 Task: Find connections with filter location Puerto Santander with filter topic #Saaswith filter profile language French with filter current company Tata Communications Transformation Services (TCTS) with filter school Hindu College, University of Delhi with filter industry Food and Beverage Services with filter service category CateringChange with filter keywords title Physical Therapist
Action: Mouse moved to (269, 196)
Screenshot: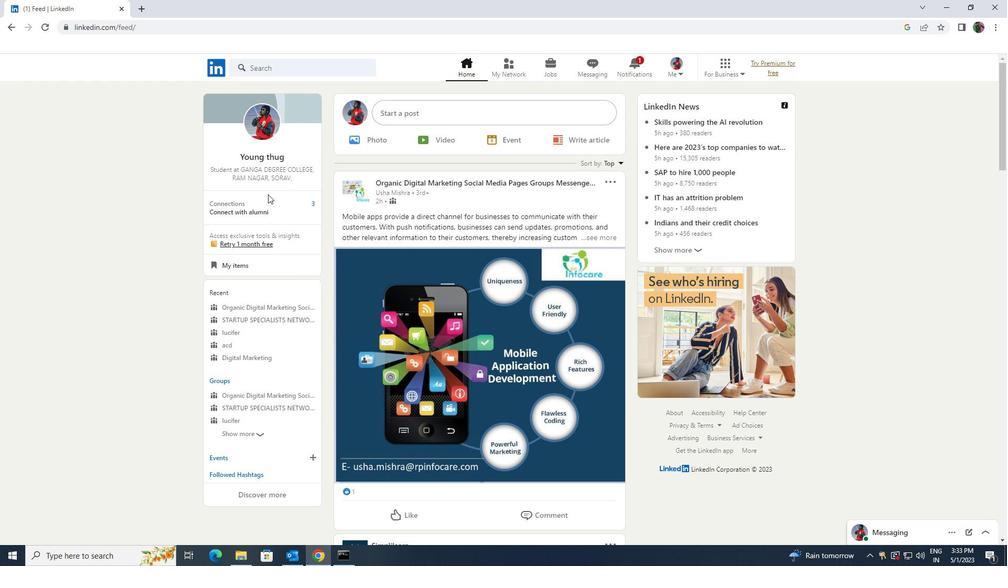 
Action: Mouse pressed left at (269, 196)
Screenshot: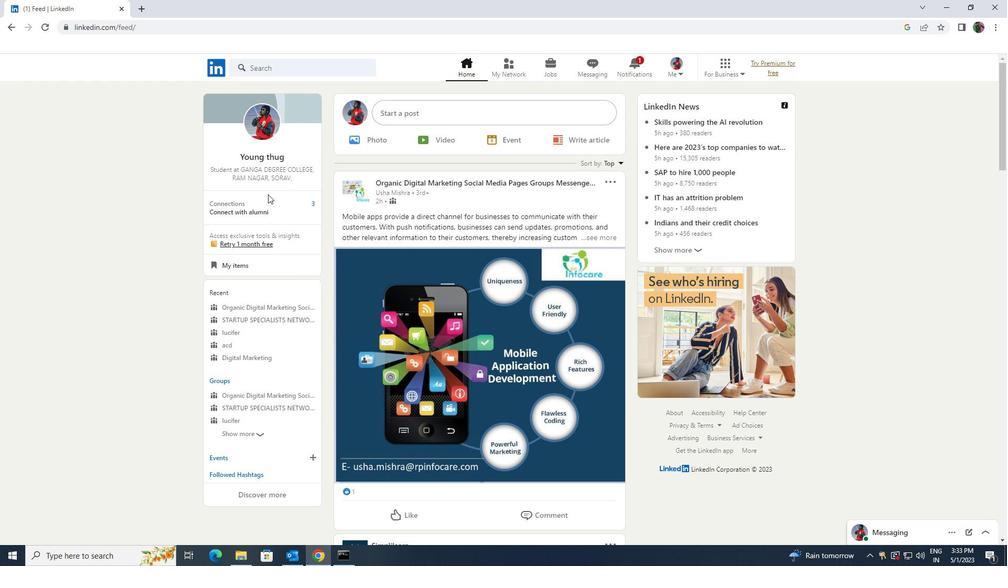 
Action: Mouse moved to (272, 202)
Screenshot: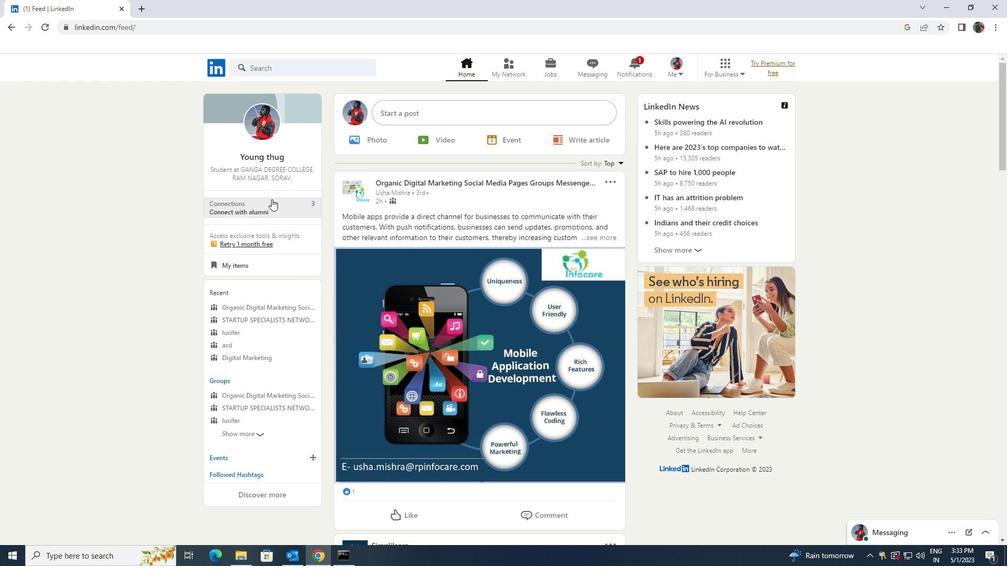 
Action: Mouse pressed left at (272, 202)
Screenshot: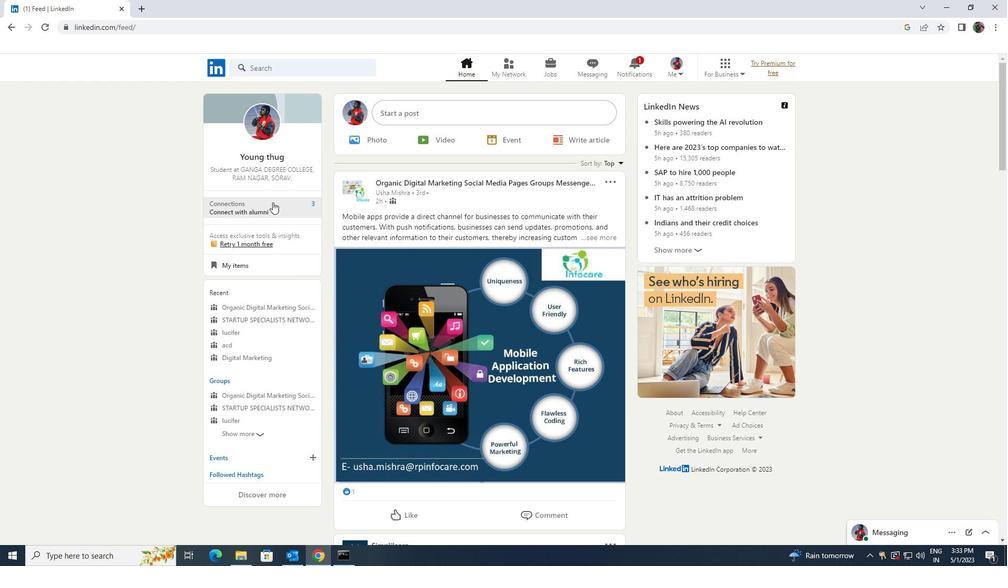 
Action: Mouse moved to (281, 128)
Screenshot: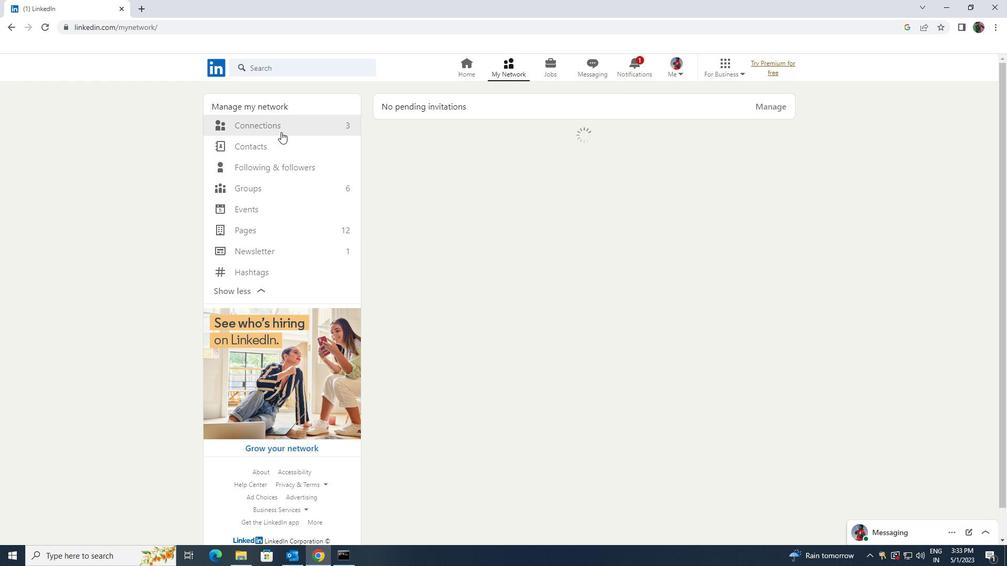 
Action: Mouse pressed left at (281, 128)
Screenshot: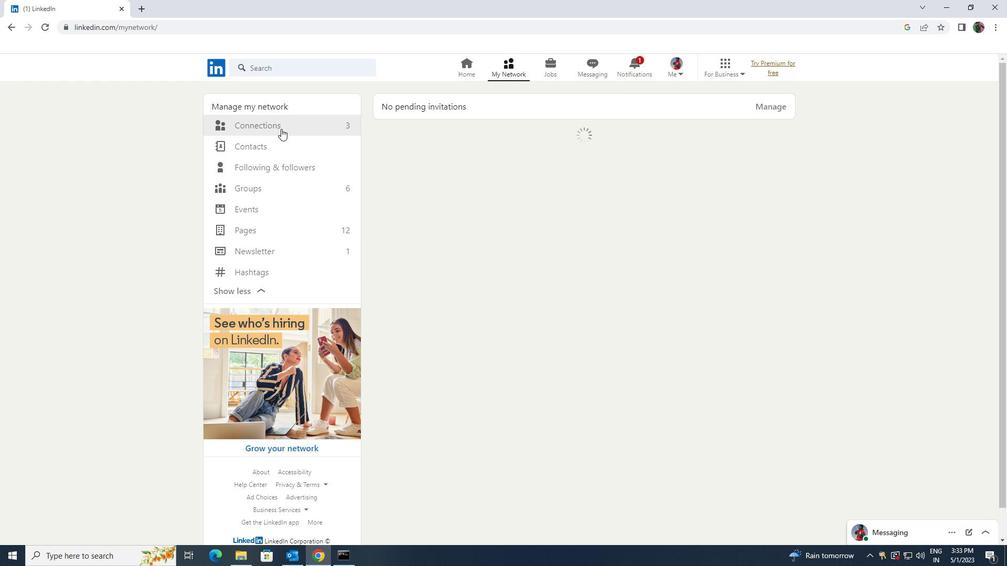 
Action: Mouse moved to (566, 124)
Screenshot: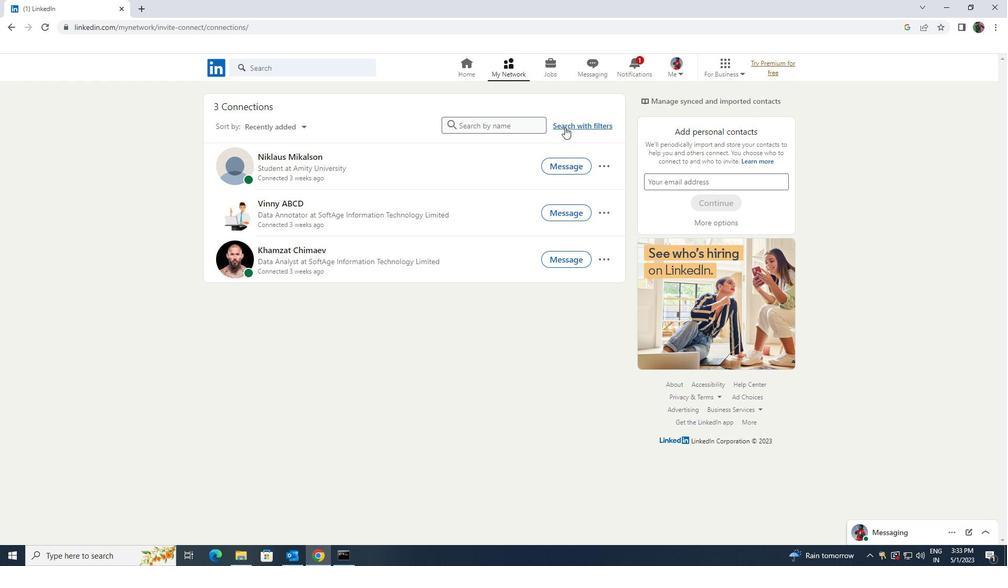 
Action: Mouse pressed left at (566, 124)
Screenshot: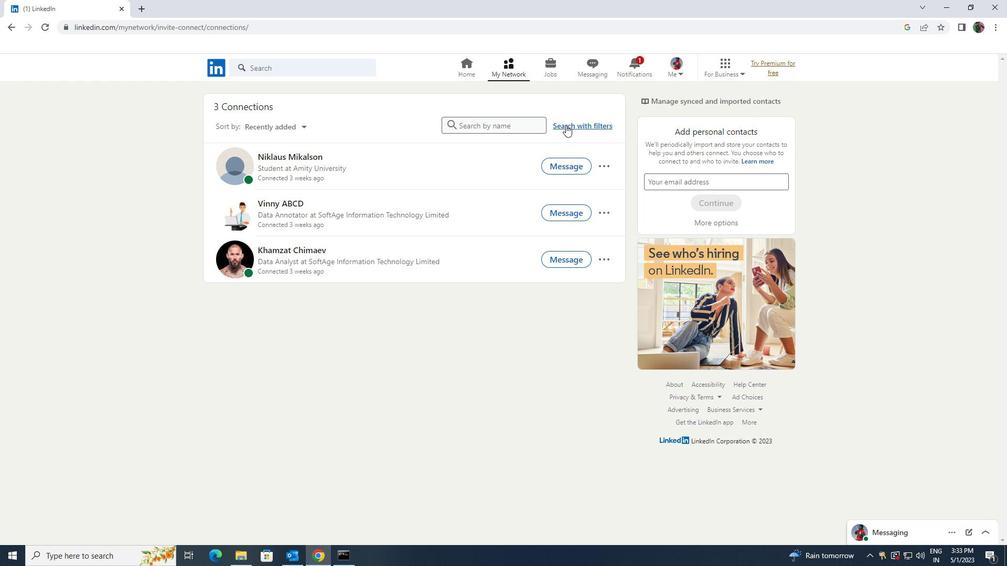 
Action: Mouse moved to (546, 93)
Screenshot: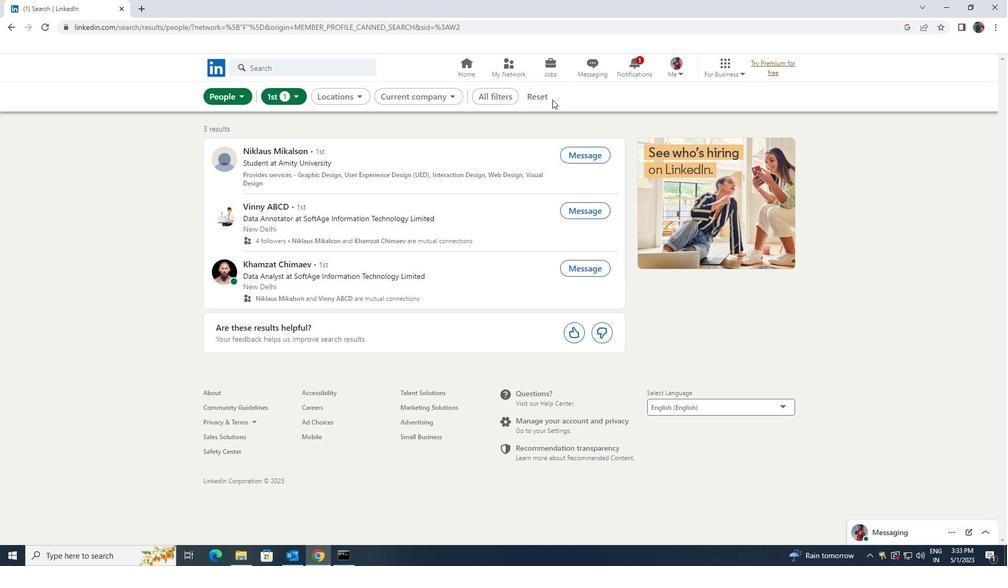 
Action: Mouse pressed left at (546, 93)
Screenshot: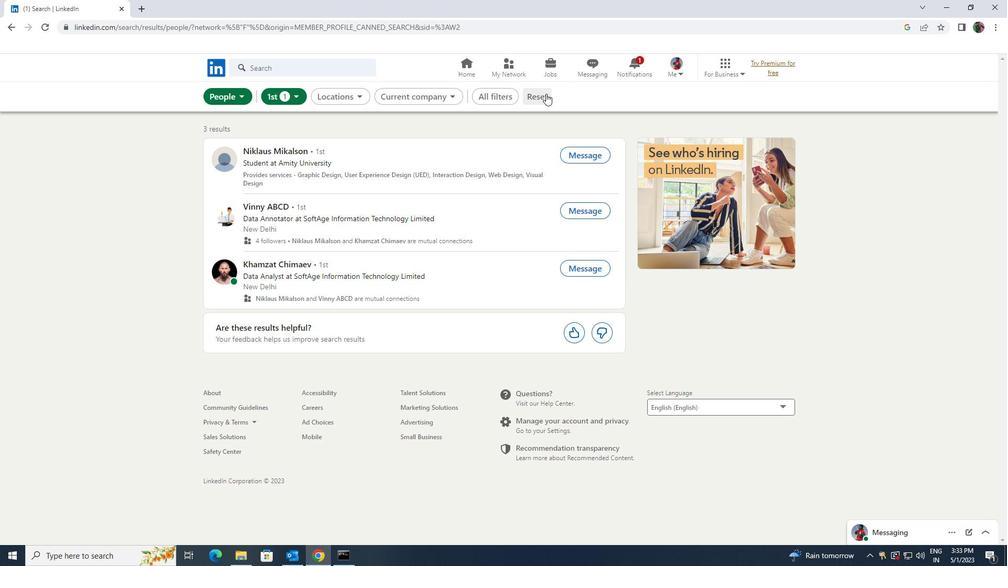 
Action: Mouse moved to (534, 94)
Screenshot: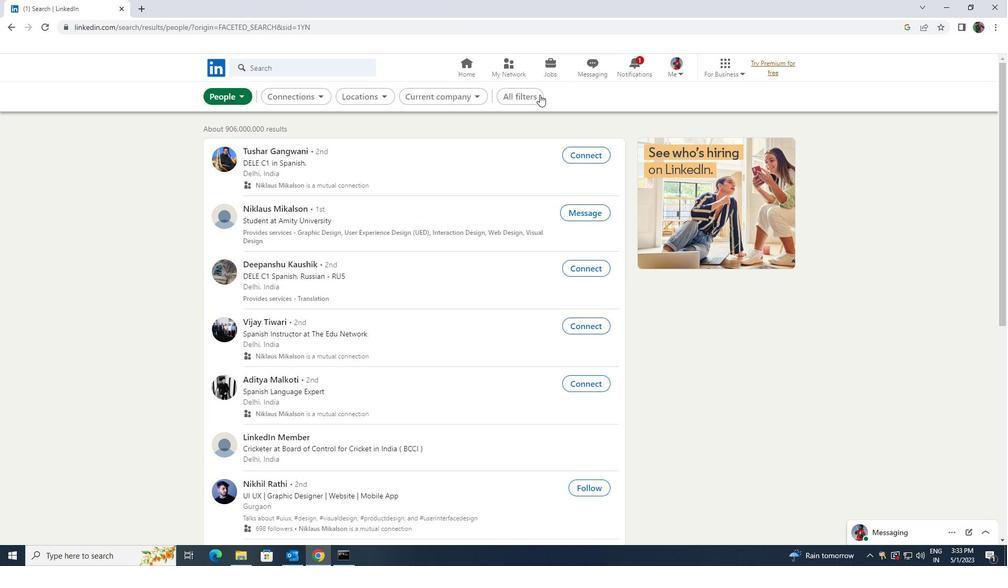 
Action: Mouse pressed left at (534, 94)
Screenshot: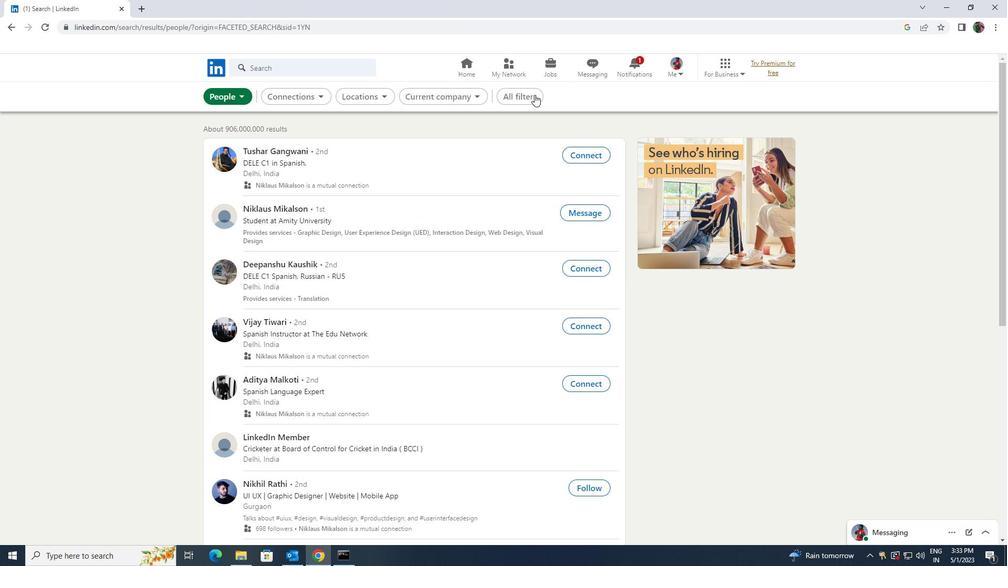 
Action: Mouse moved to (806, 260)
Screenshot: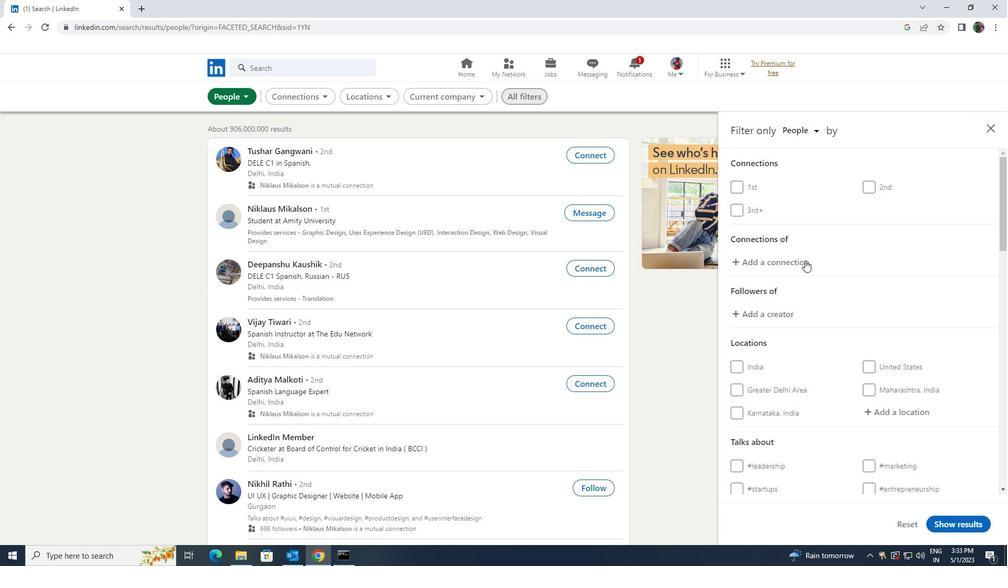 
Action: Mouse scrolled (806, 260) with delta (0, 0)
Screenshot: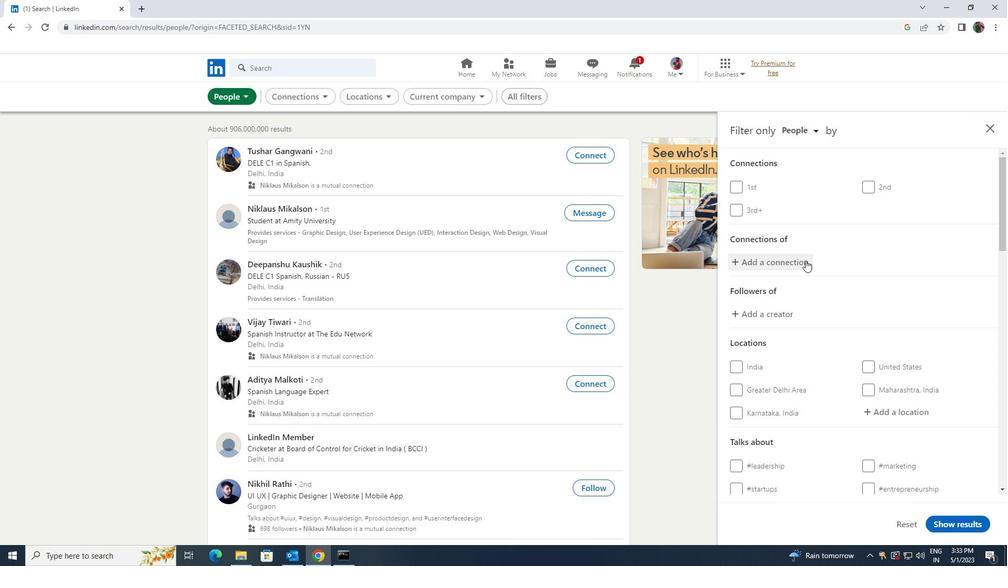 
Action: Mouse scrolled (806, 260) with delta (0, 0)
Screenshot: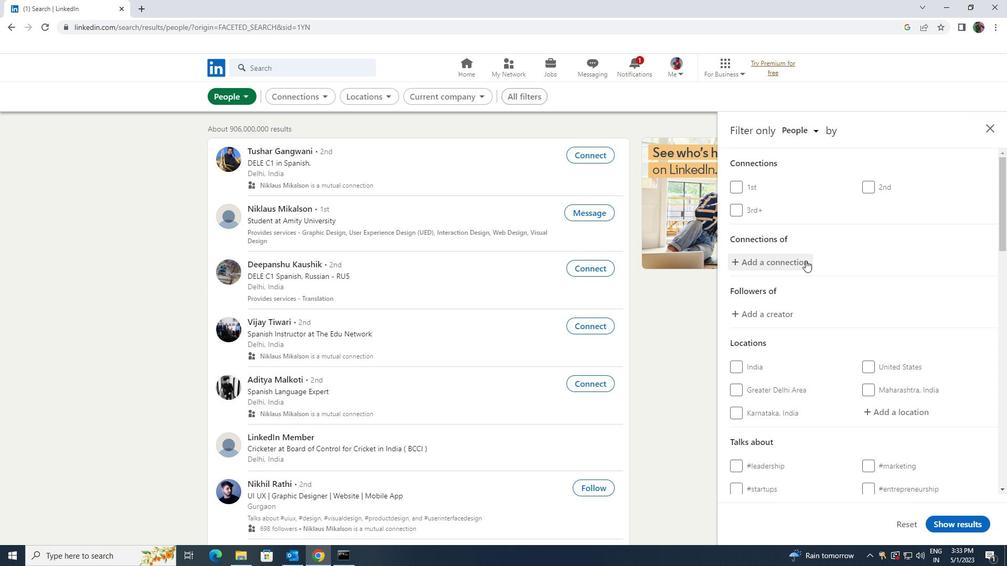 
Action: Mouse moved to (867, 309)
Screenshot: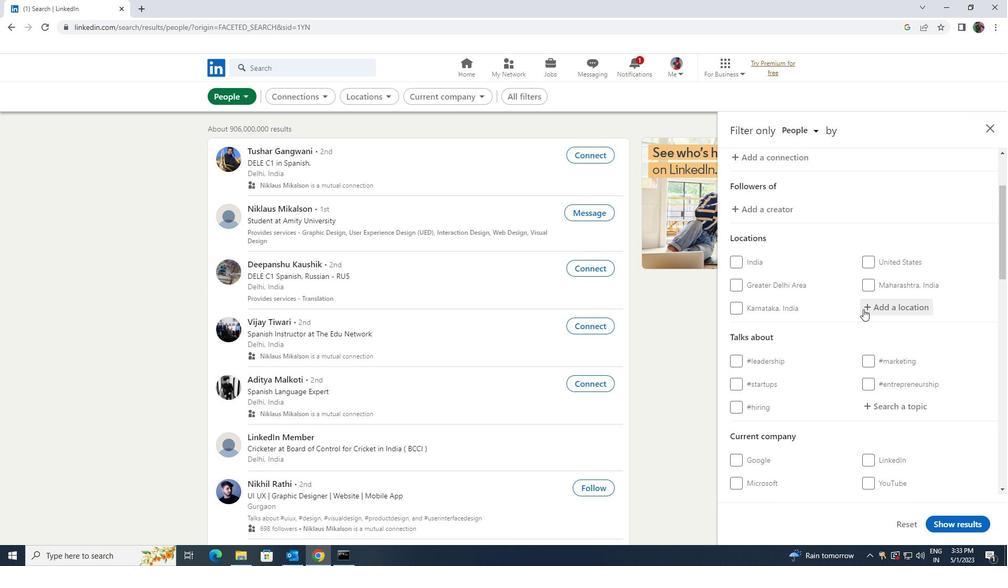 
Action: Mouse pressed left at (867, 309)
Screenshot: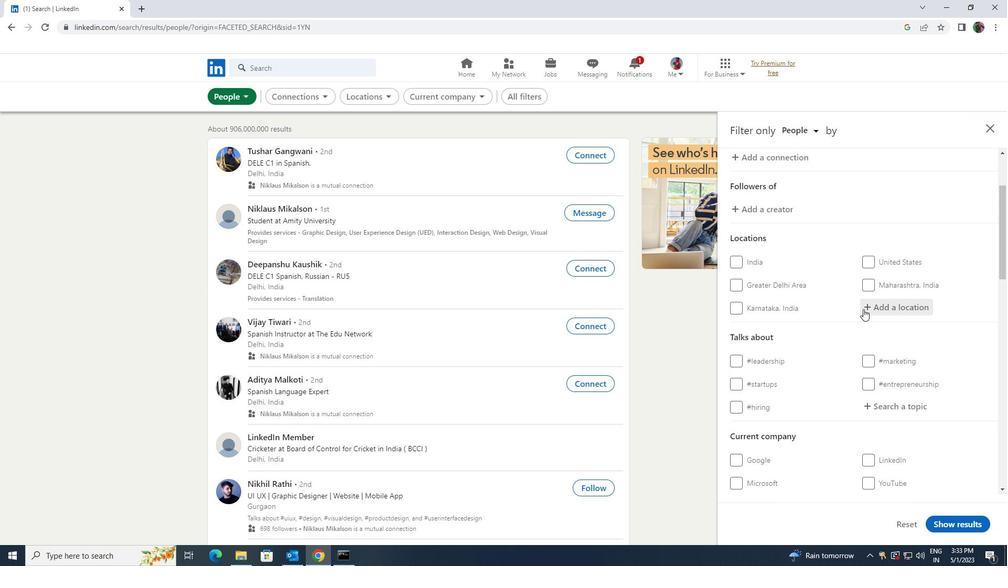 
Action: Mouse moved to (868, 308)
Screenshot: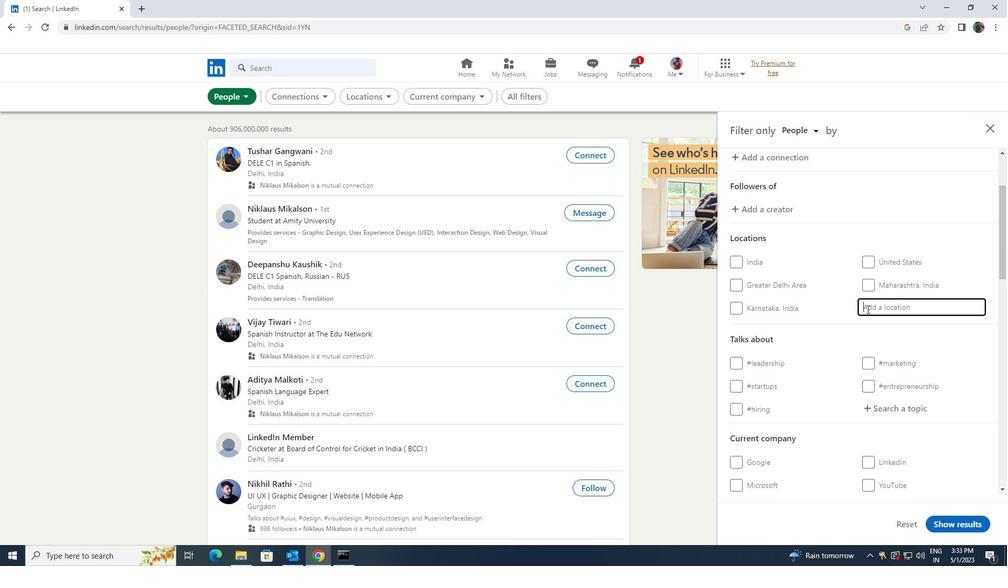 
Action: Key pressed <Key.shift>PUERTO<Key.space><Key.shift><Key.shift><Key.shift><Key.shift><Key.shift><Key.shift><Key.shift><Key.shift><Key.shift><Key.shift><Key.shift><Key.shift><Key.shift><Key.shift><Key.shift><Key.shift><Key.shift>SANTAN
Screenshot: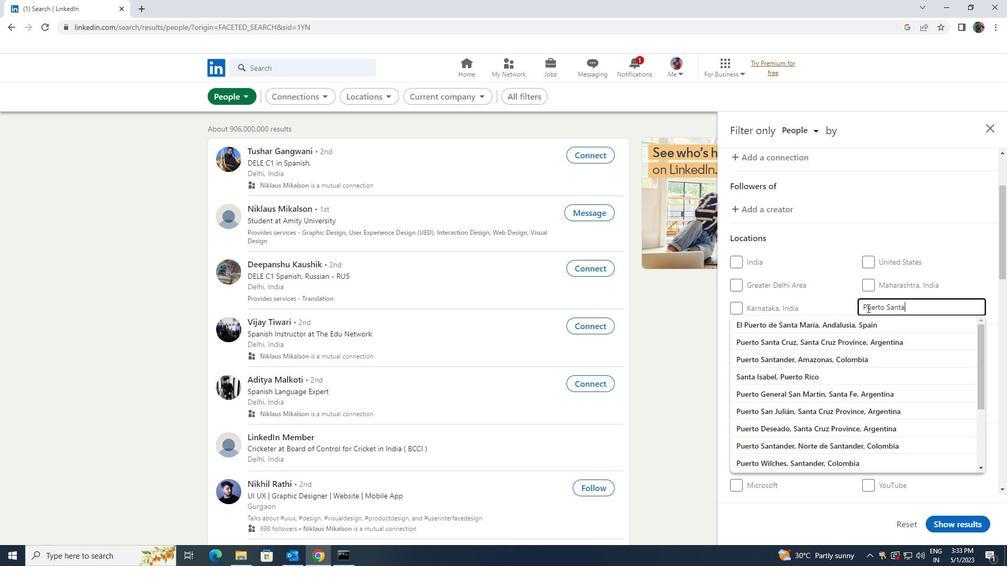 
Action: Mouse moved to (869, 322)
Screenshot: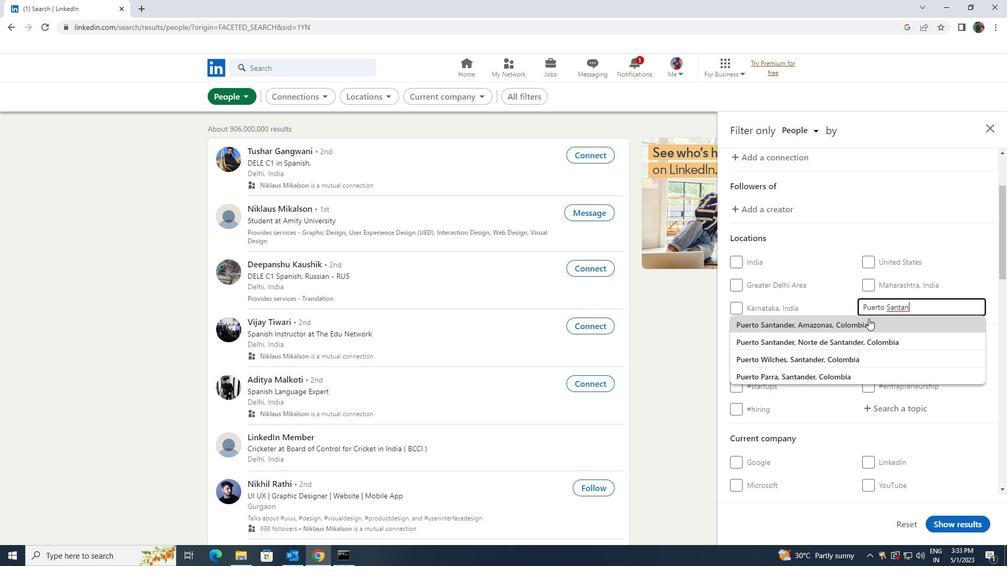 
Action: Mouse pressed left at (869, 322)
Screenshot: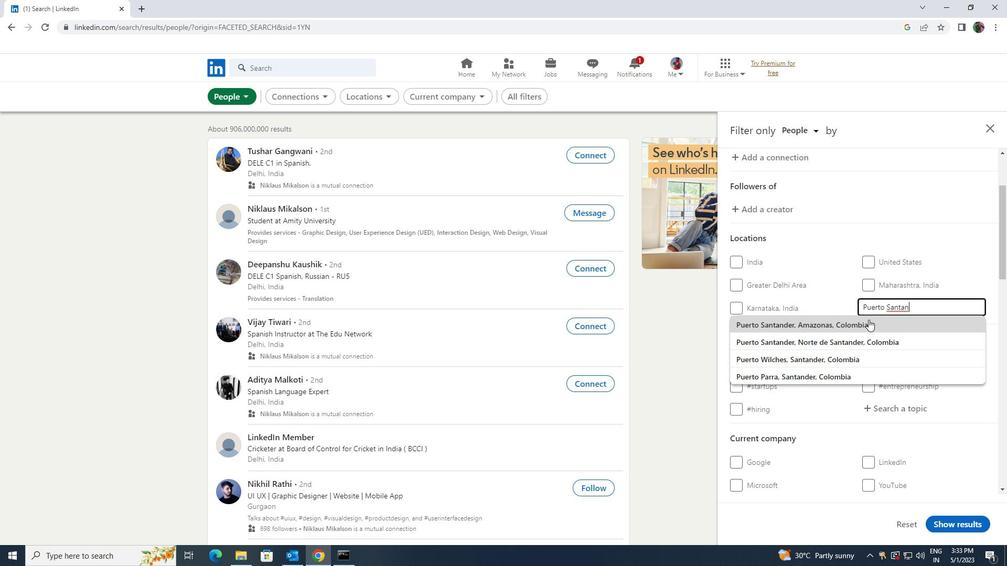
Action: Mouse scrolled (869, 321) with delta (0, 0)
Screenshot: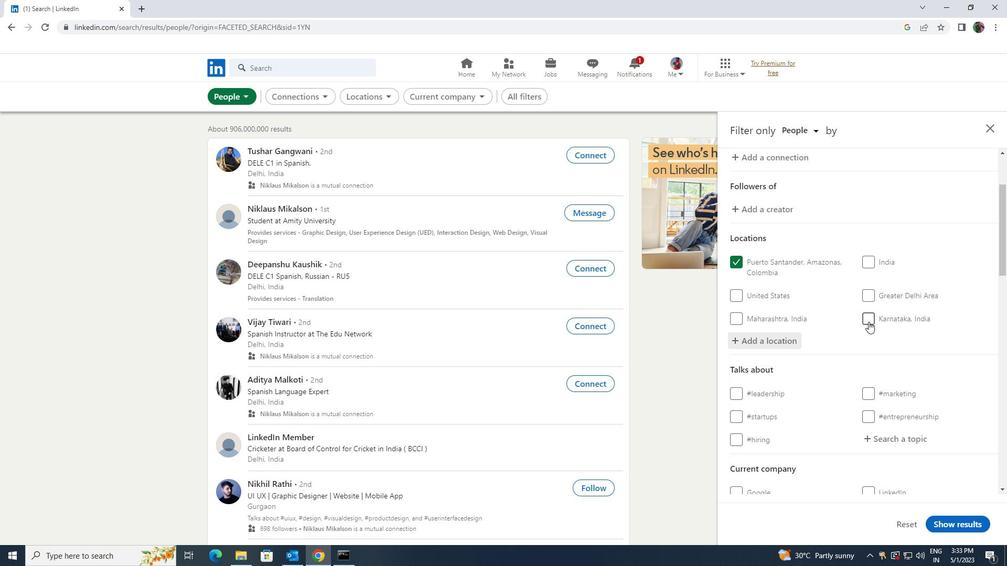 
Action: Mouse scrolled (869, 321) with delta (0, 0)
Screenshot: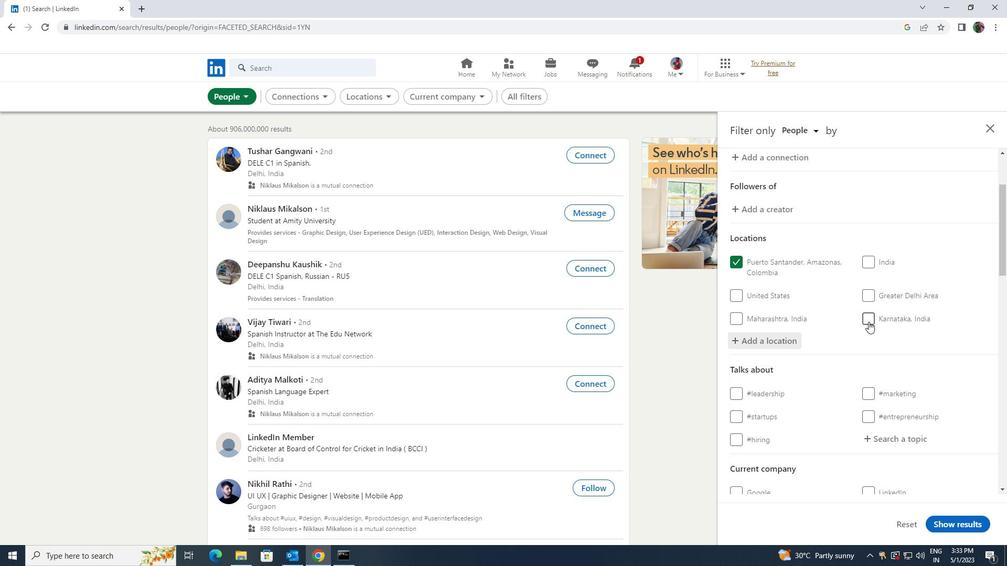 
Action: Mouse moved to (878, 336)
Screenshot: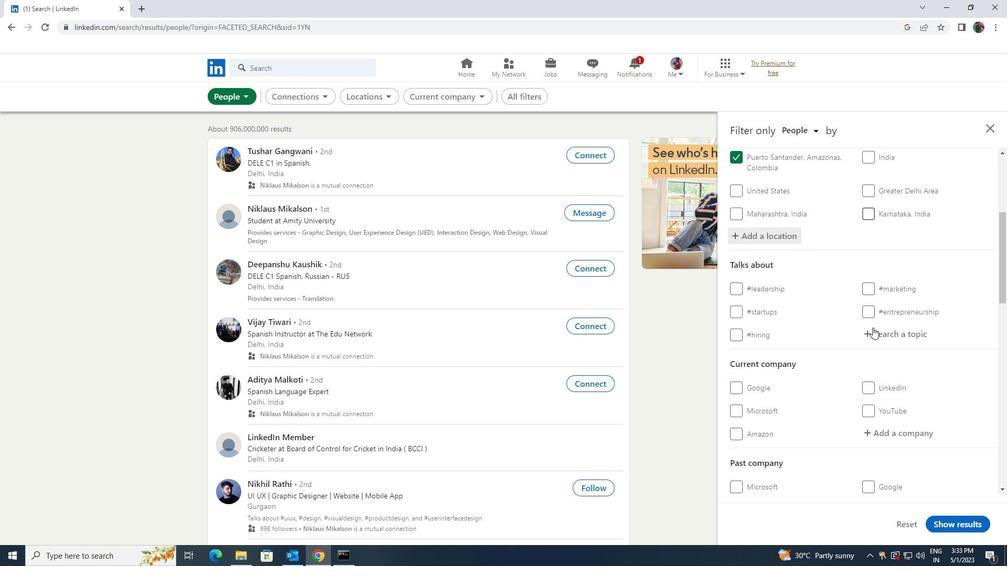 
Action: Mouse pressed left at (878, 336)
Screenshot: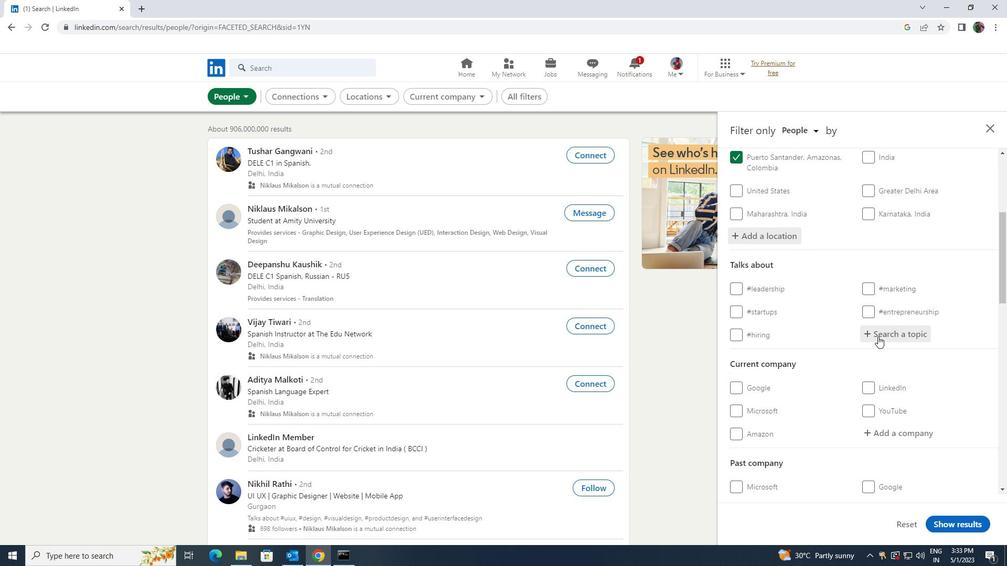 
Action: Key pressed <Key.shift><Key.shift><Key.shift><Key.shift>SAAS
Screenshot: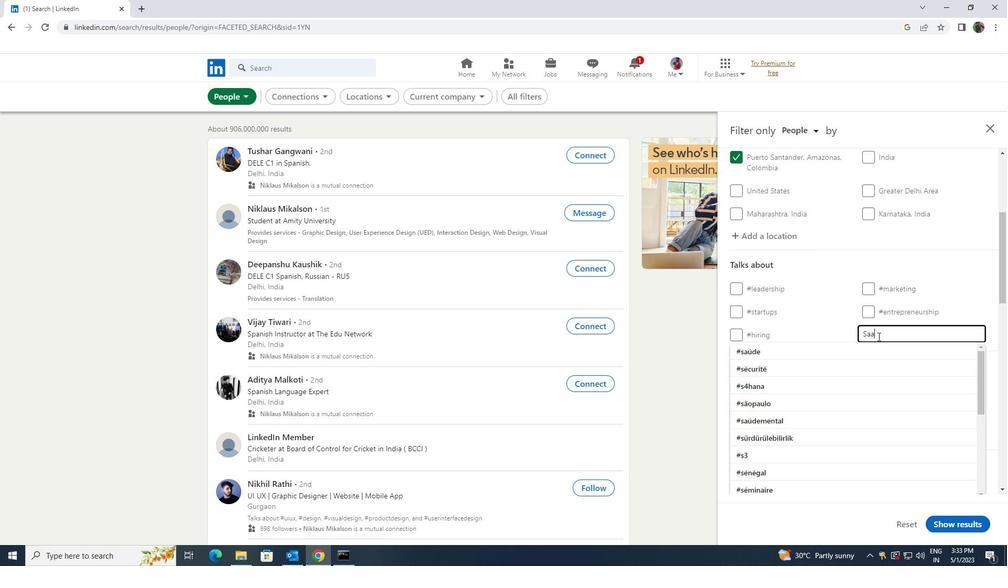 
Action: Mouse moved to (875, 347)
Screenshot: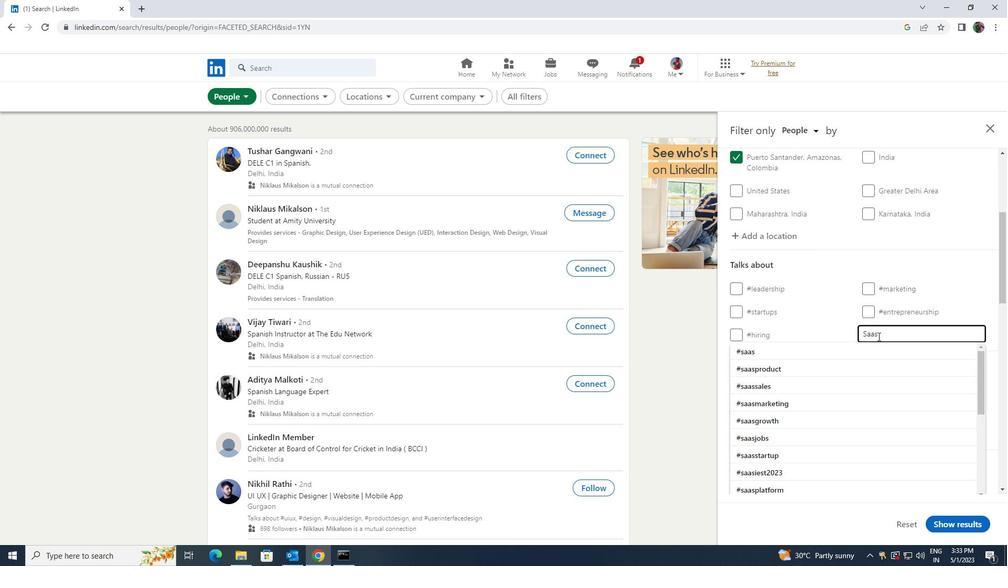 
Action: Mouse pressed left at (875, 347)
Screenshot: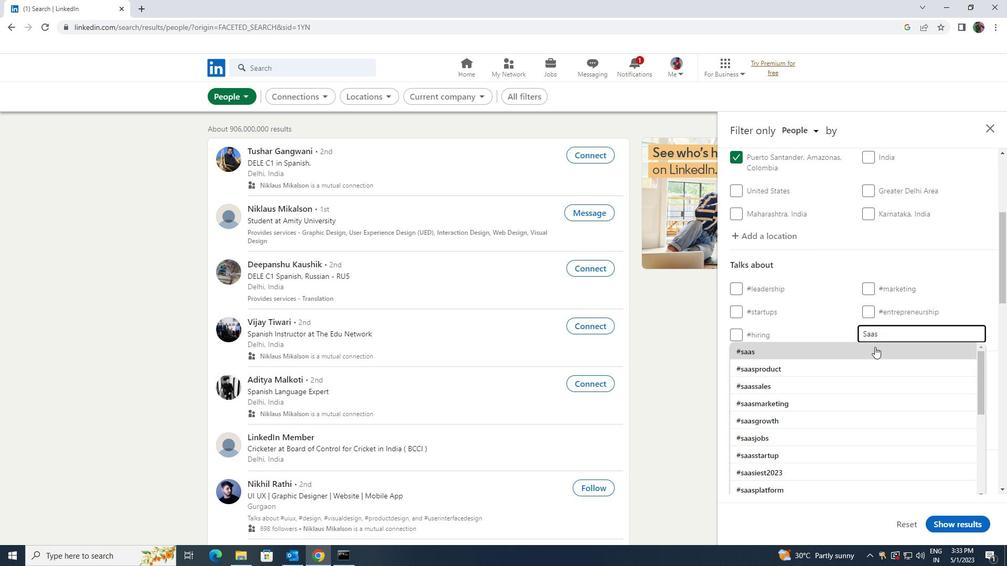 
Action: Mouse scrolled (875, 346) with delta (0, 0)
Screenshot: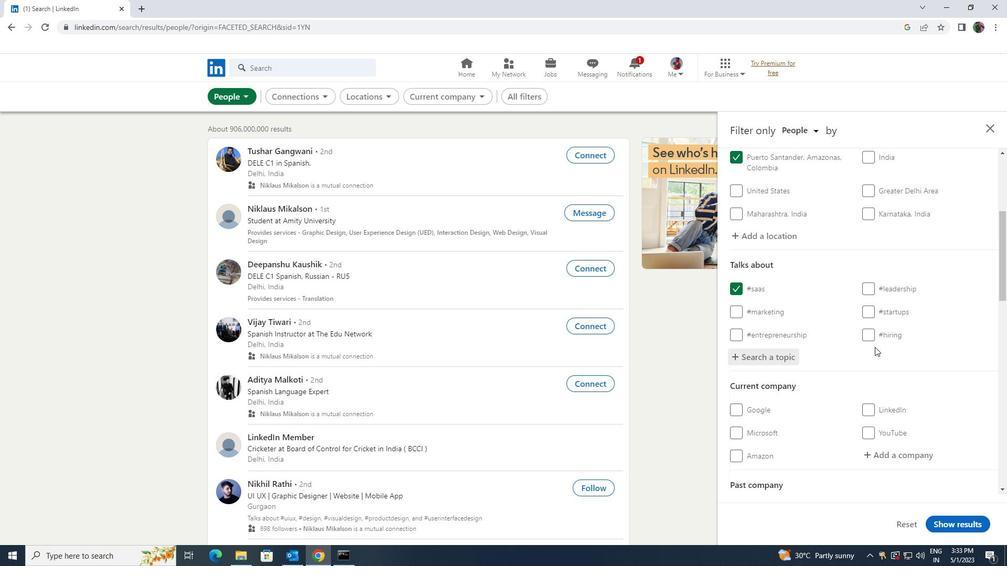 
Action: Mouse scrolled (875, 346) with delta (0, 0)
Screenshot: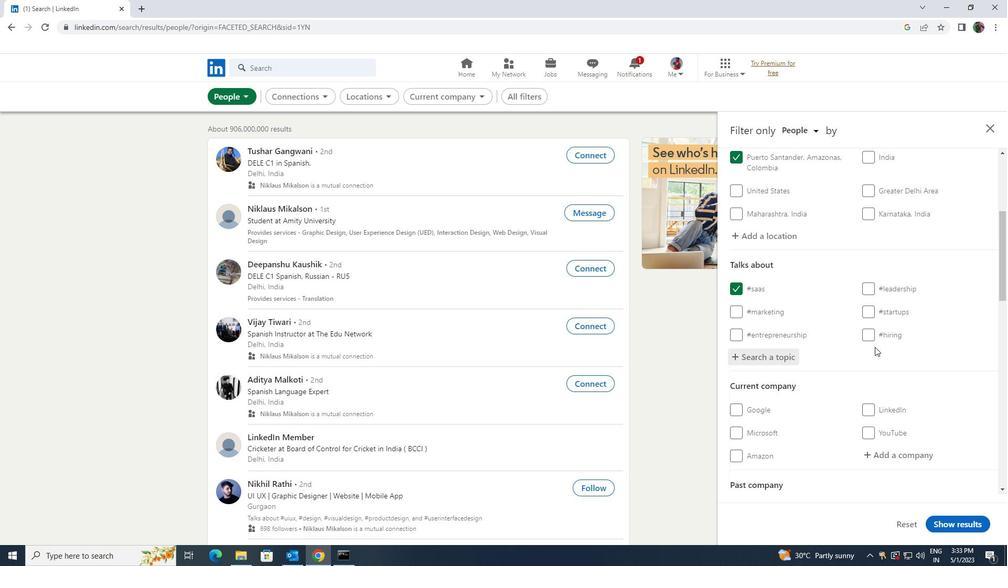 
Action: Mouse scrolled (875, 346) with delta (0, 0)
Screenshot: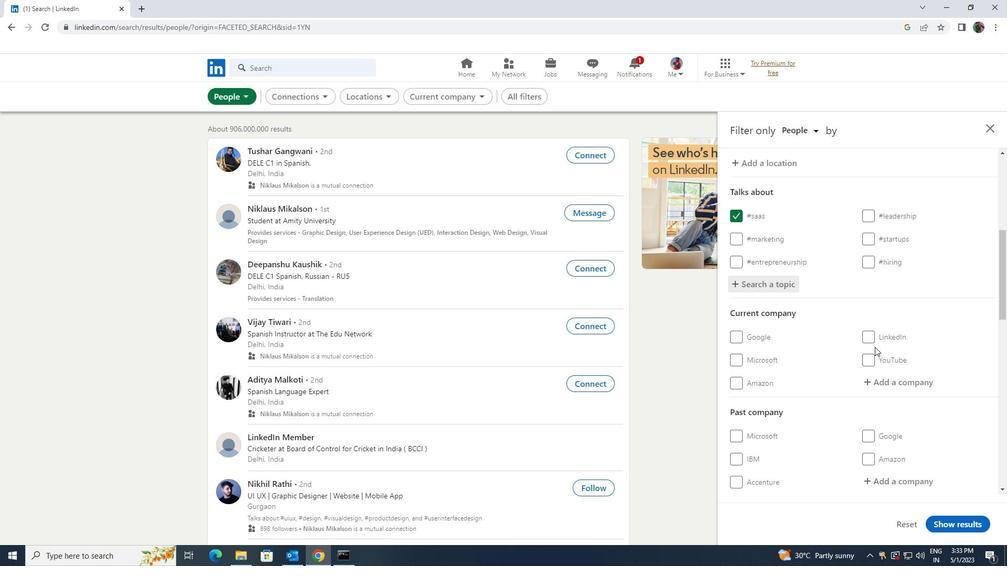
Action: Mouse scrolled (875, 346) with delta (0, 0)
Screenshot: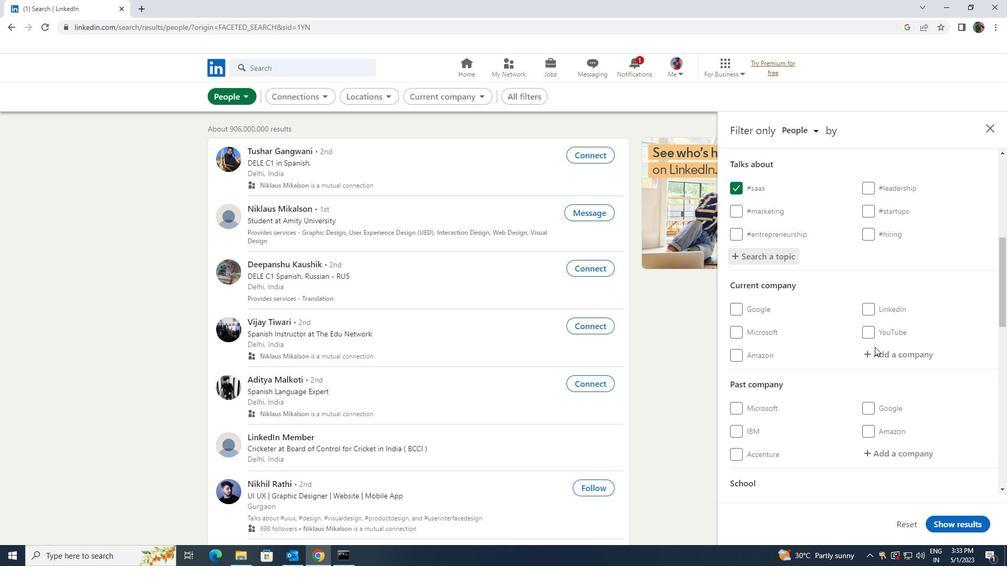 
Action: Mouse scrolled (875, 346) with delta (0, 0)
Screenshot: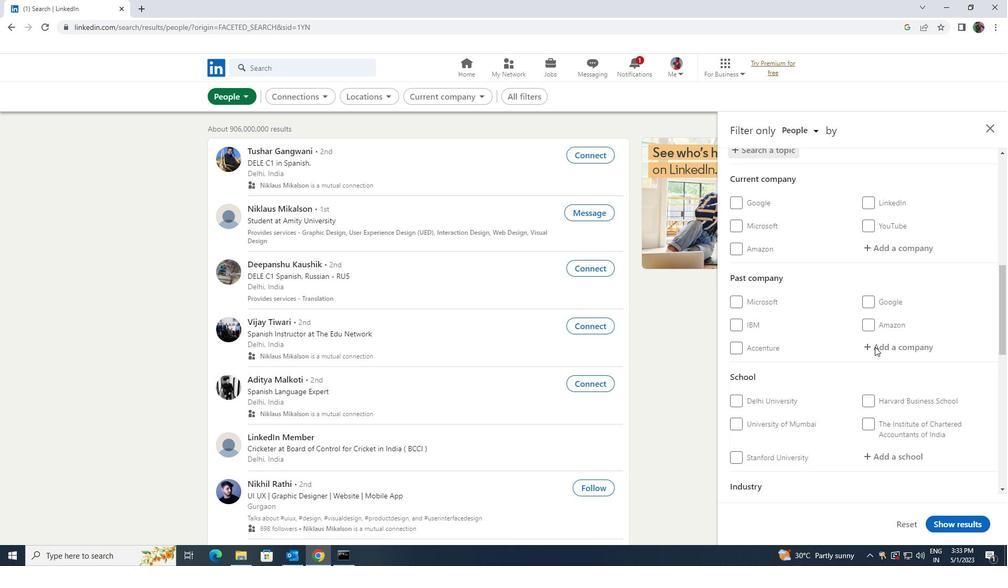 
Action: Mouse scrolled (875, 346) with delta (0, 0)
Screenshot: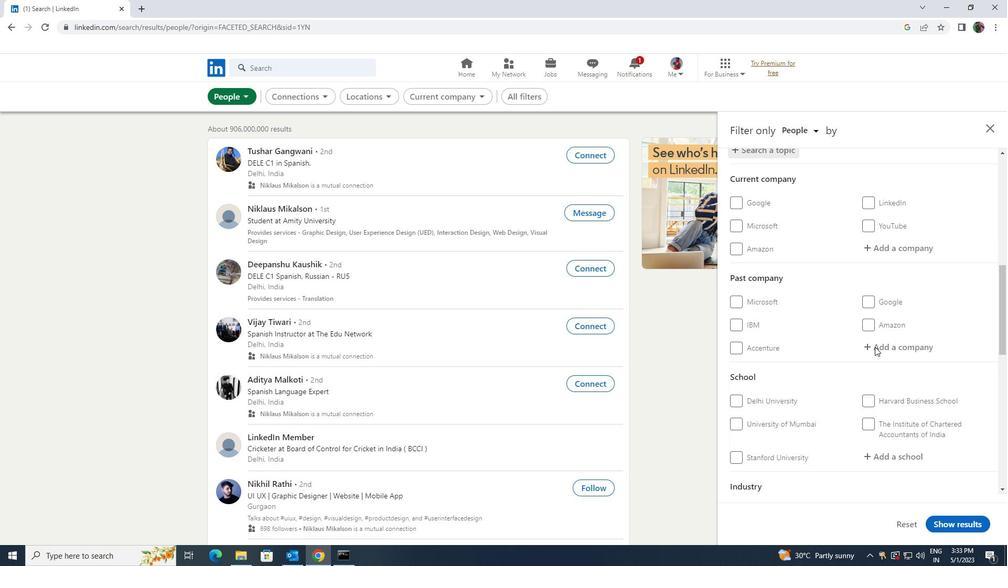 
Action: Mouse scrolled (875, 346) with delta (0, 0)
Screenshot: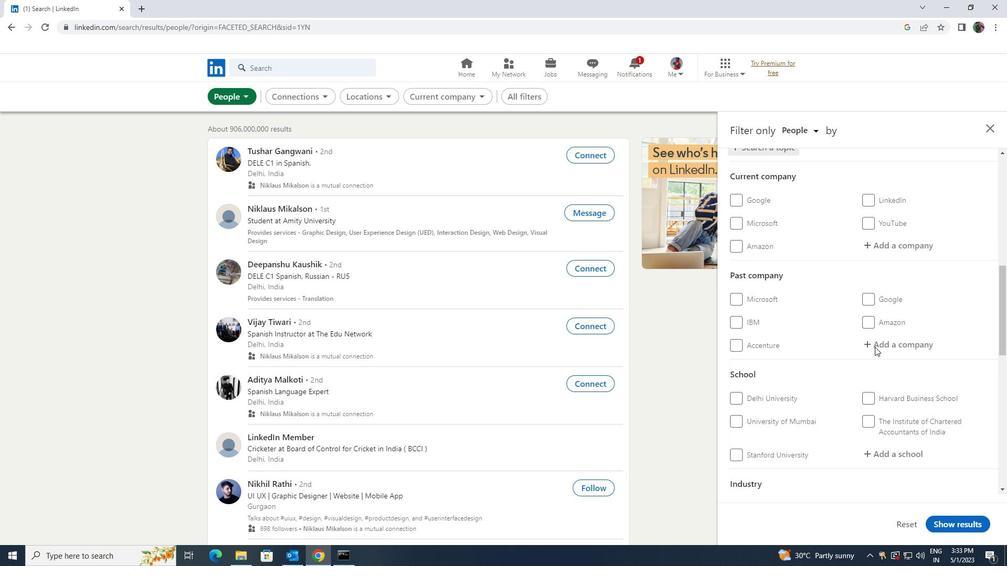 
Action: Mouse scrolled (875, 346) with delta (0, 0)
Screenshot: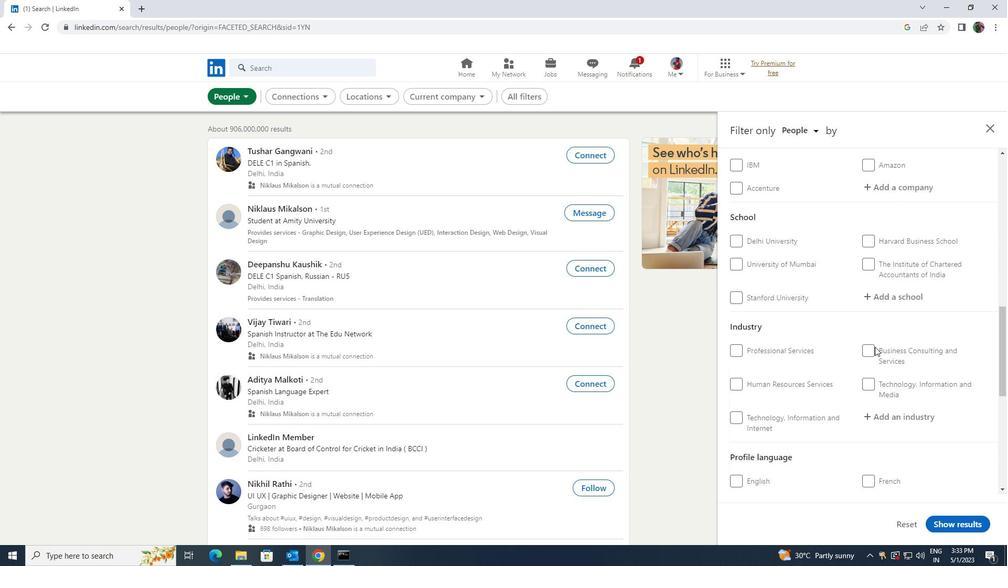 
Action: Mouse scrolled (875, 346) with delta (0, 0)
Screenshot: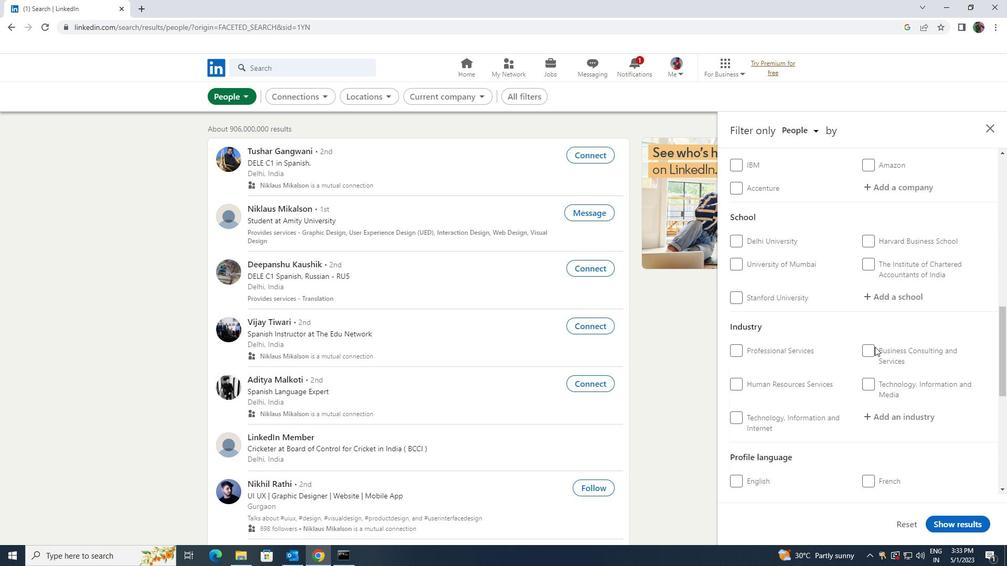 
Action: Mouse moved to (871, 370)
Screenshot: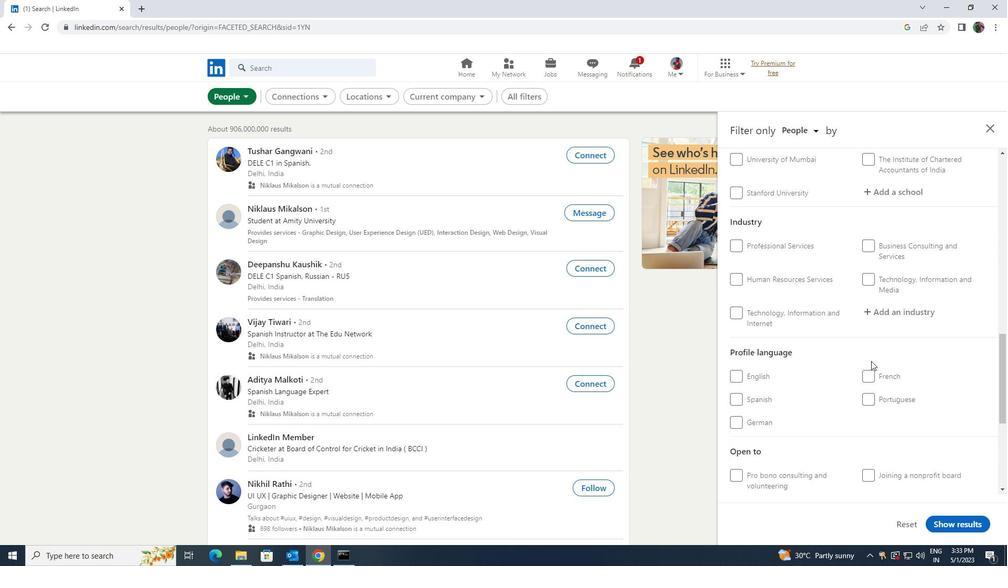 
Action: Mouse pressed left at (871, 370)
Screenshot: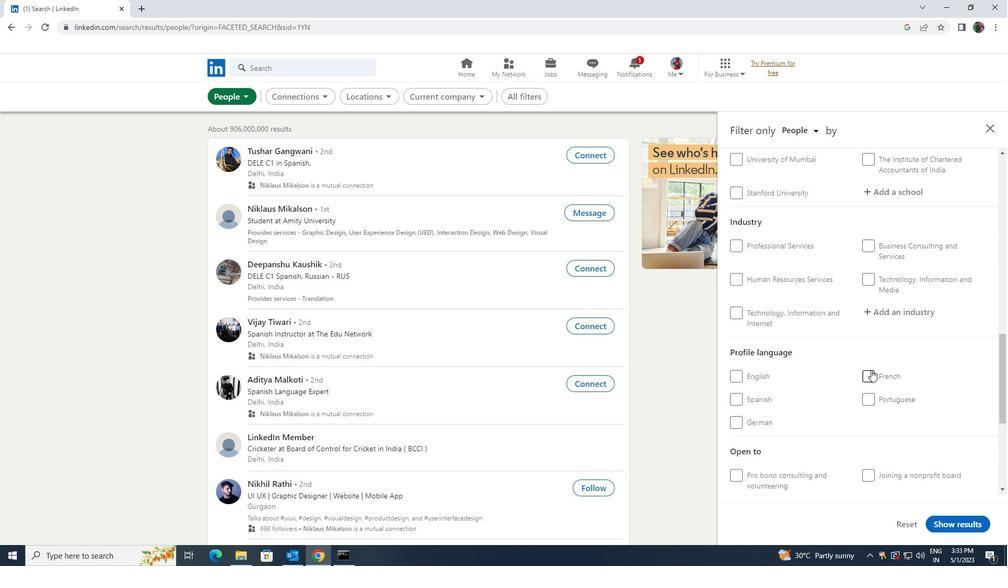
Action: Mouse scrolled (871, 371) with delta (0, 0)
Screenshot: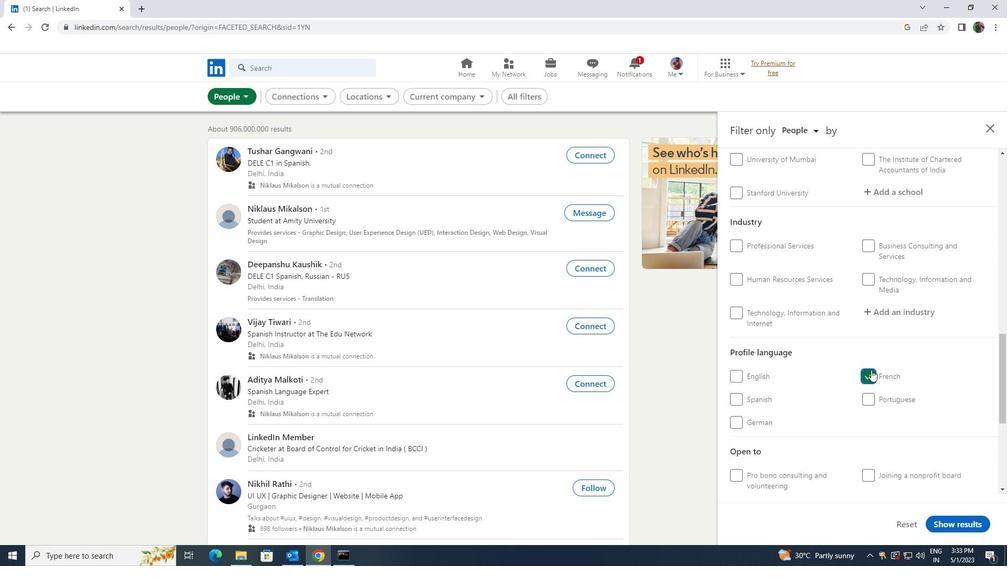 
Action: Mouse scrolled (871, 371) with delta (0, 0)
Screenshot: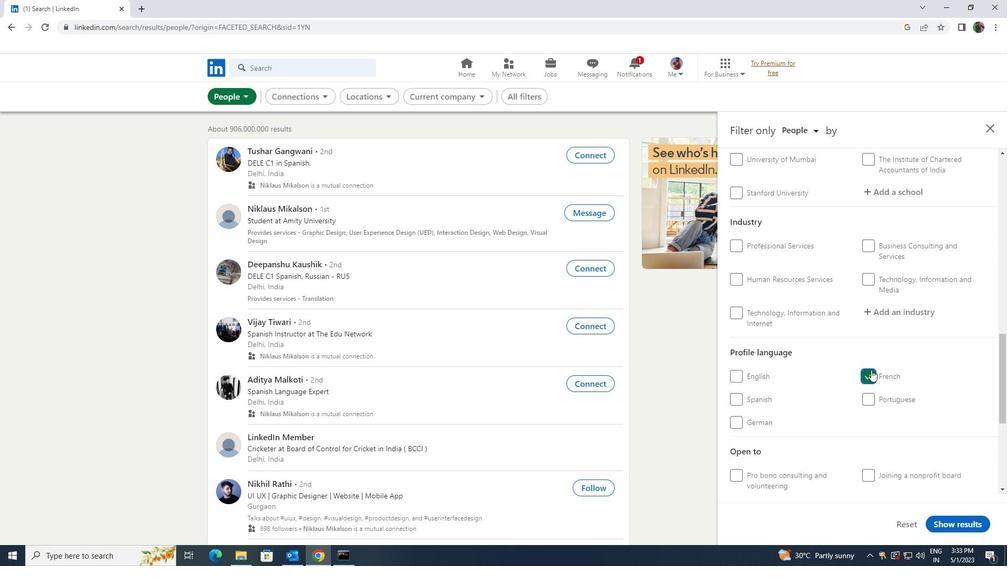 
Action: Mouse scrolled (871, 371) with delta (0, 0)
Screenshot: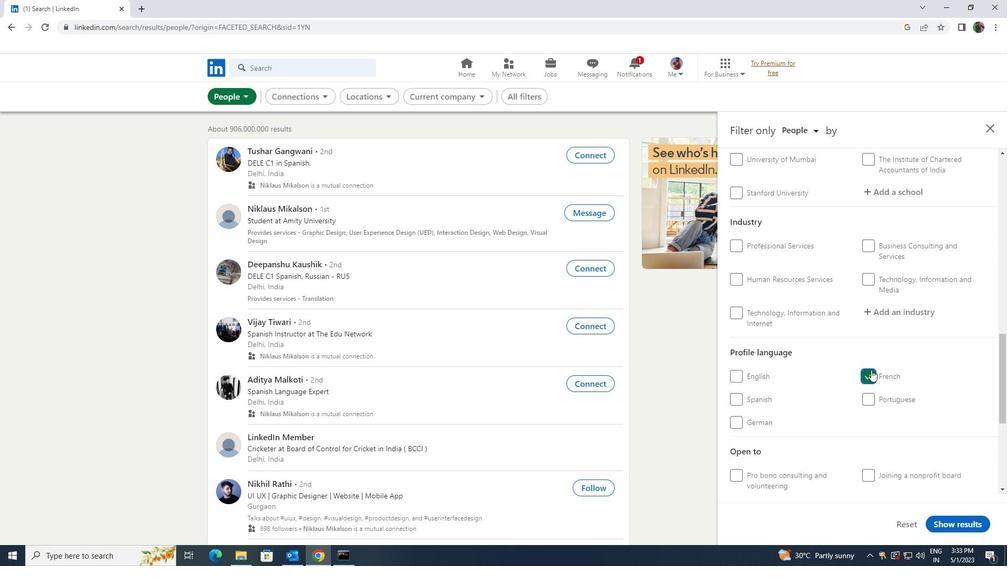 
Action: Mouse scrolled (871, 371) with delta (0, 0)
Screenshot: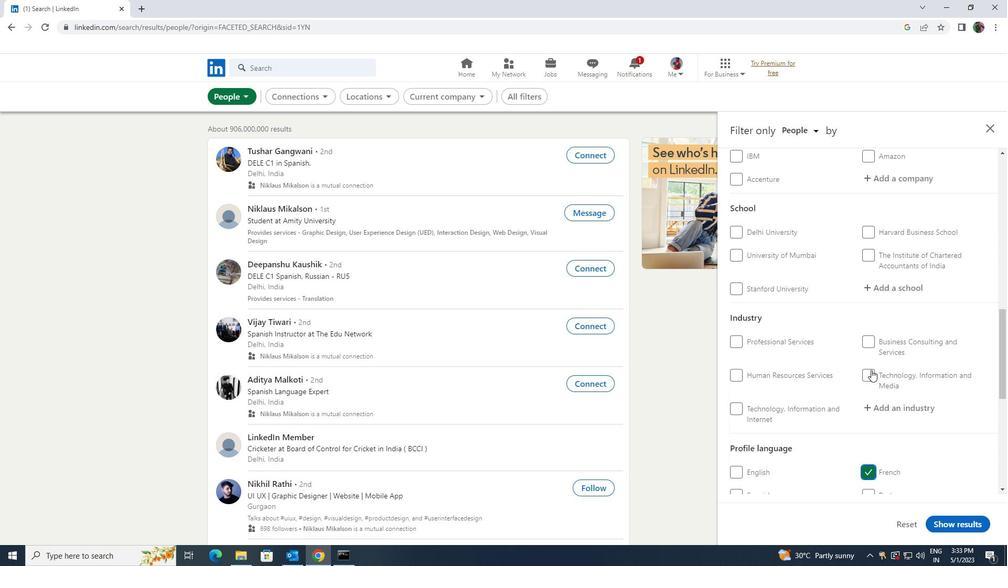 
Action: Mouse scrolled (871, 371) with delta (0, 0)
Screenshot: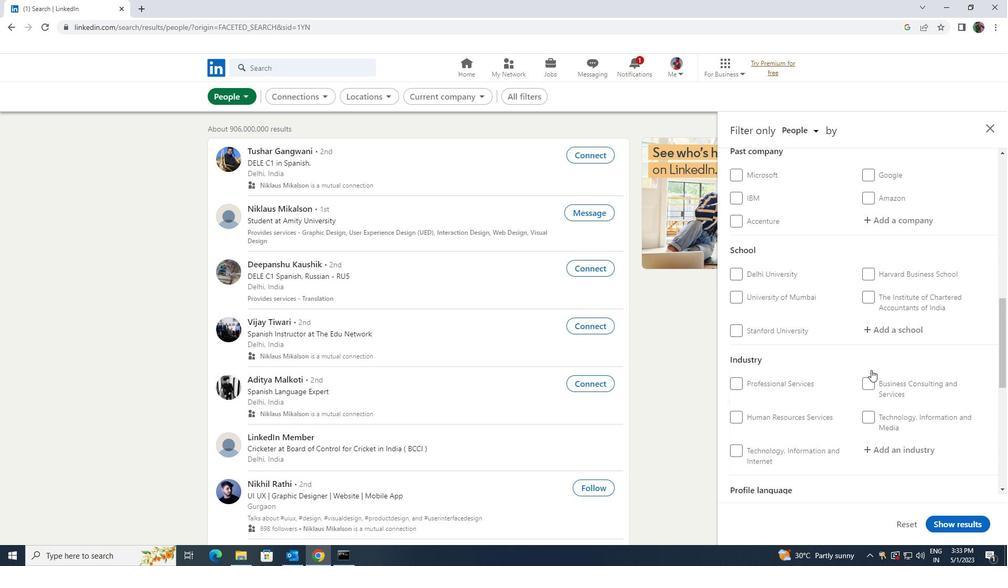 
Action: Mouse scrolled (871, 371) with delta (0, 0)
Screenshot: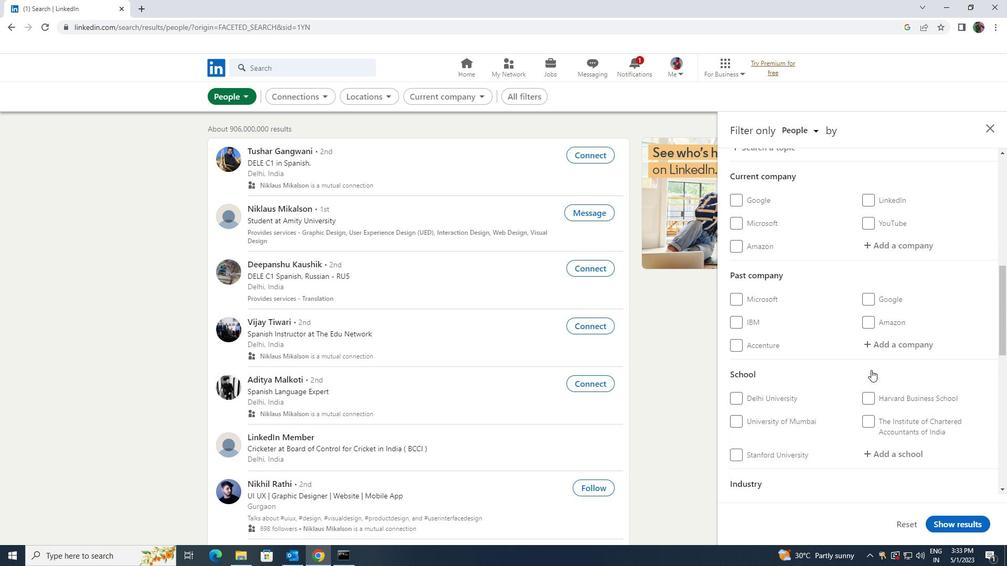 
Action: Mouse scrolled (871, 371) with delta (0, 0)
Screenshot: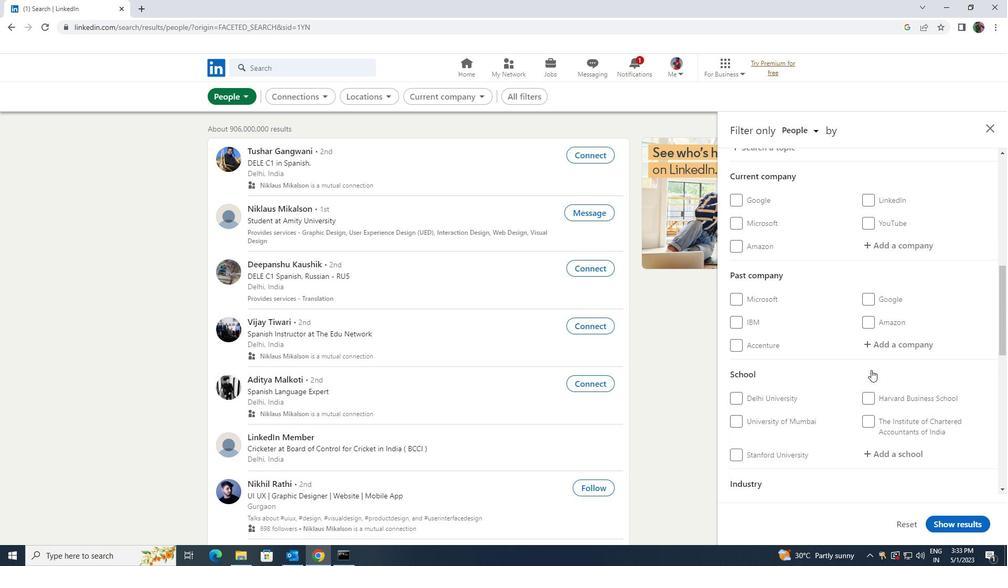 
Action: Mouse moved to (879, 352)
Screenshot: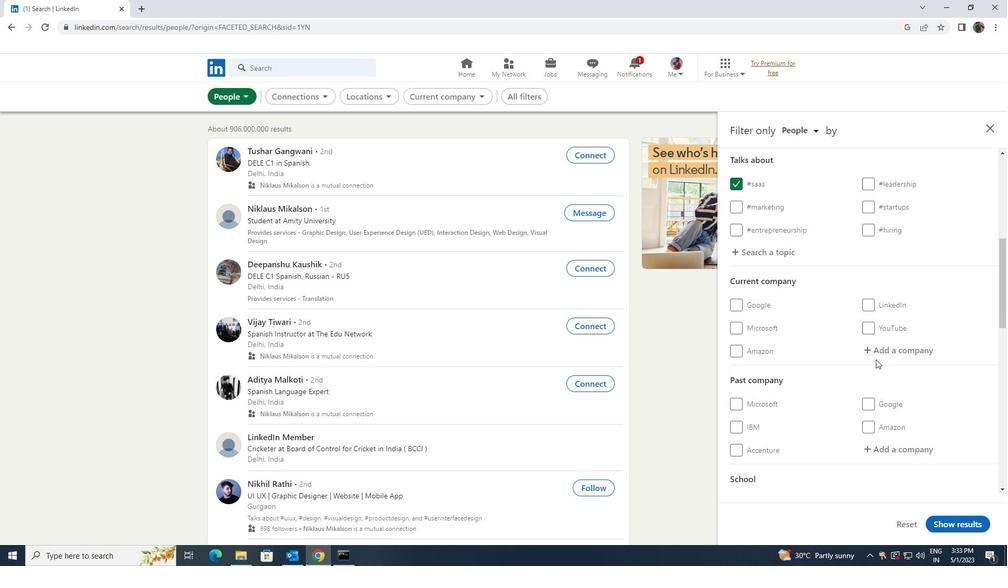 
Action: Mouse pressed left at (879, 352)
Screenshot: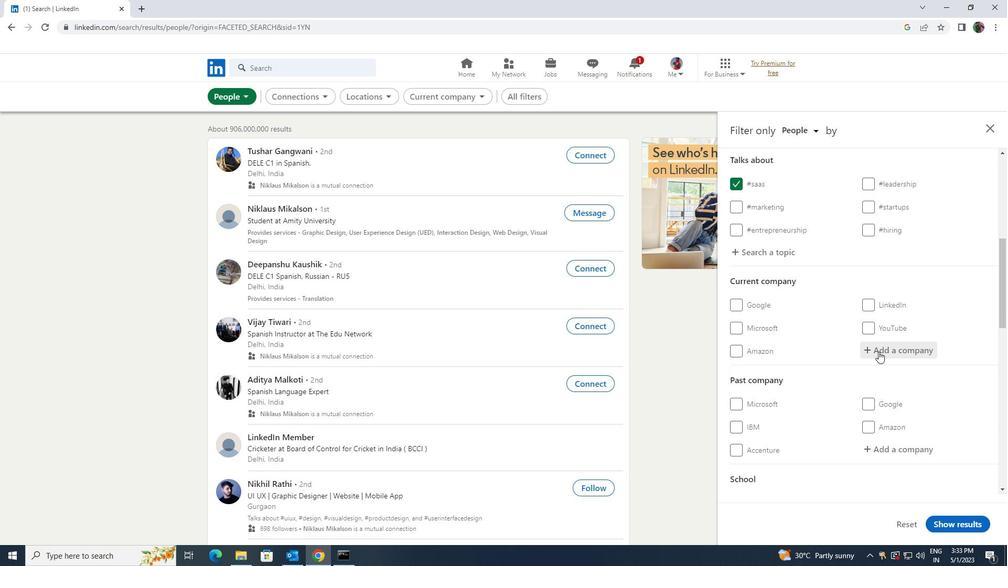 
Action: Key pressed <Key.shift><Key.shift><Key.shift><Key.shift><Key.shift>TATA<Key.space><Key.shift>COMMUN
Screenshot: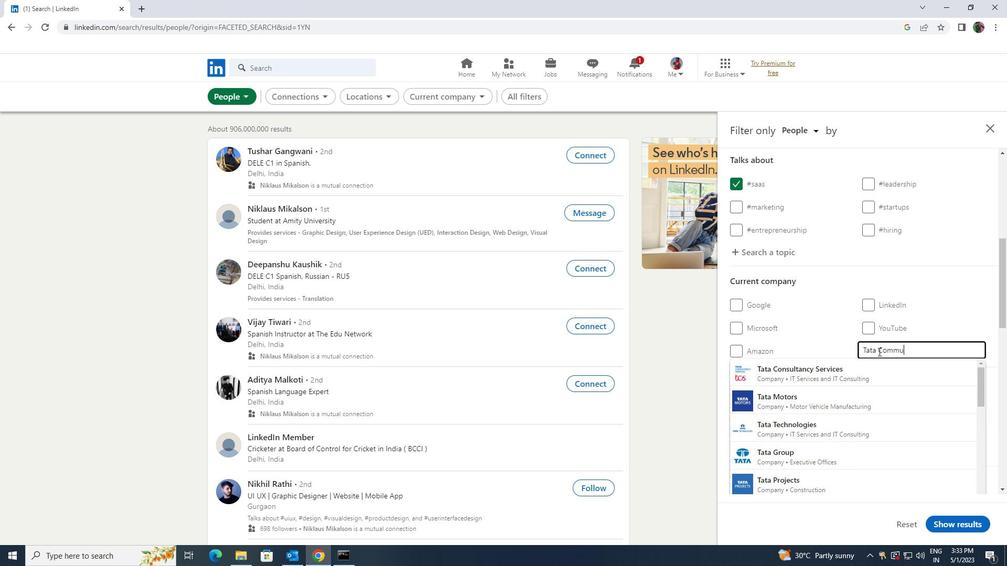 
Action: Mouse moved to (884, 396)
Screenshot: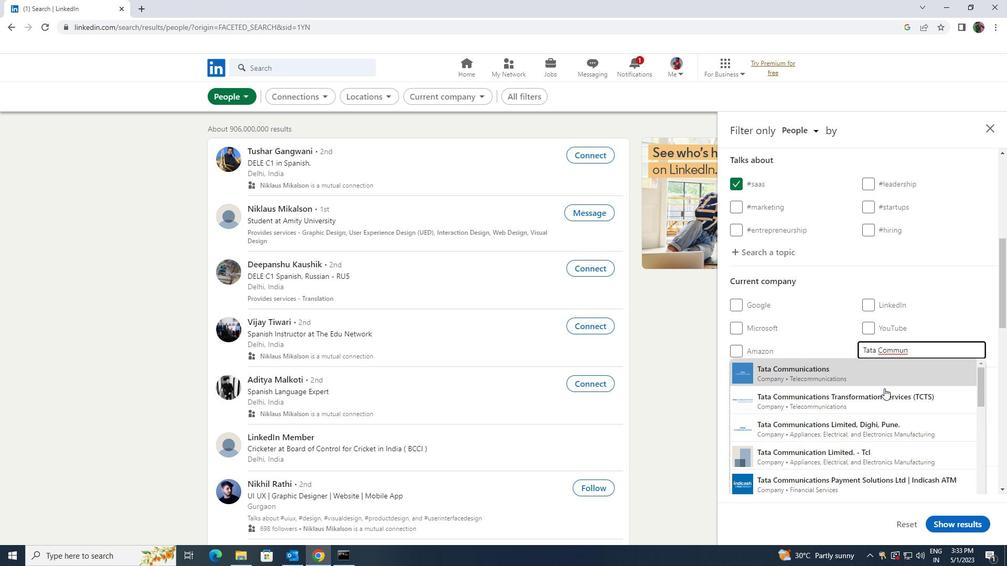 
Action: Mouse pressed left at (884, 396)
Screenshot: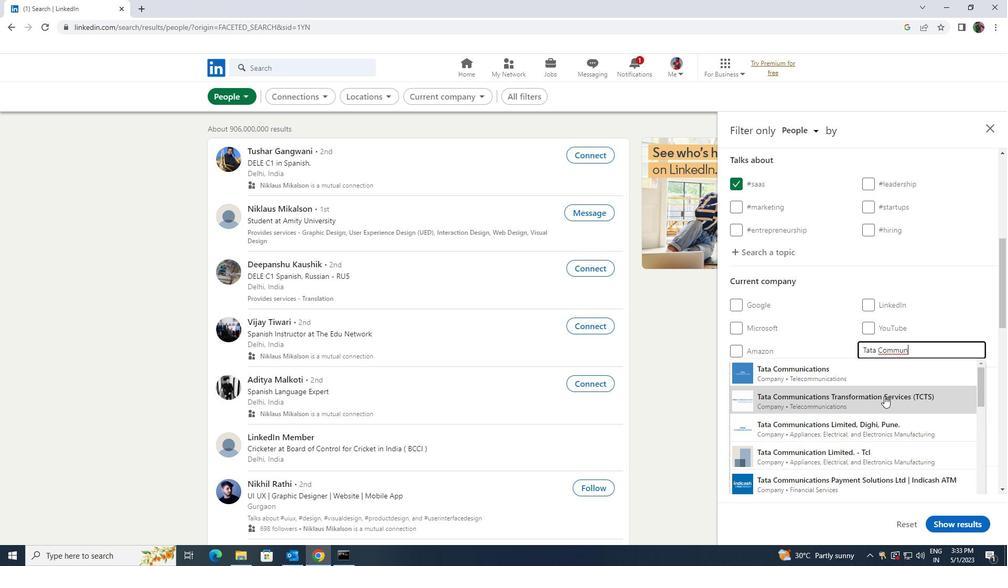 
Action: Mouse scrolled (884, 396) with delta (0, 0)
Screenshot: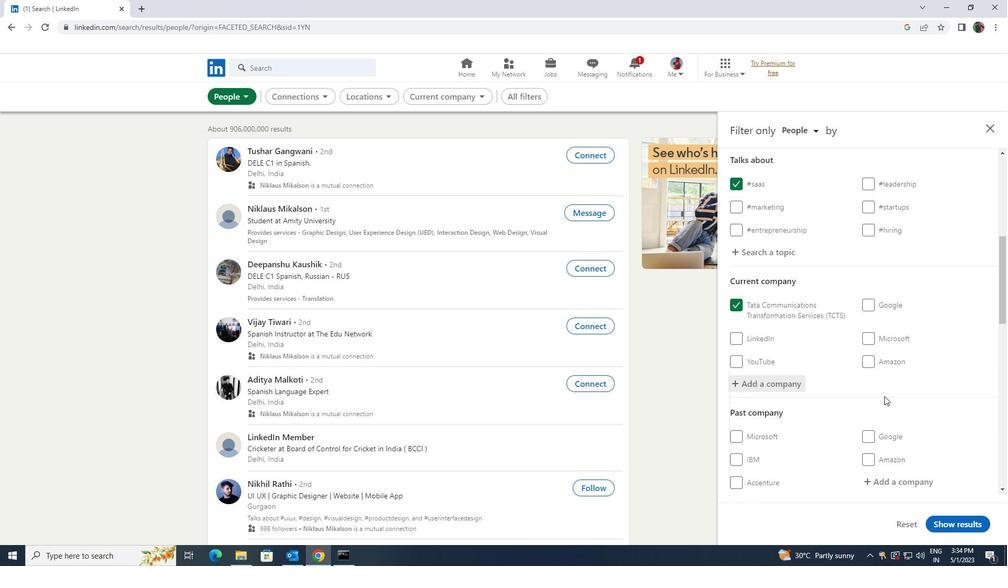 
Action: Mouse scrolled (884, 396) with delta (0, 0)
Screenshot: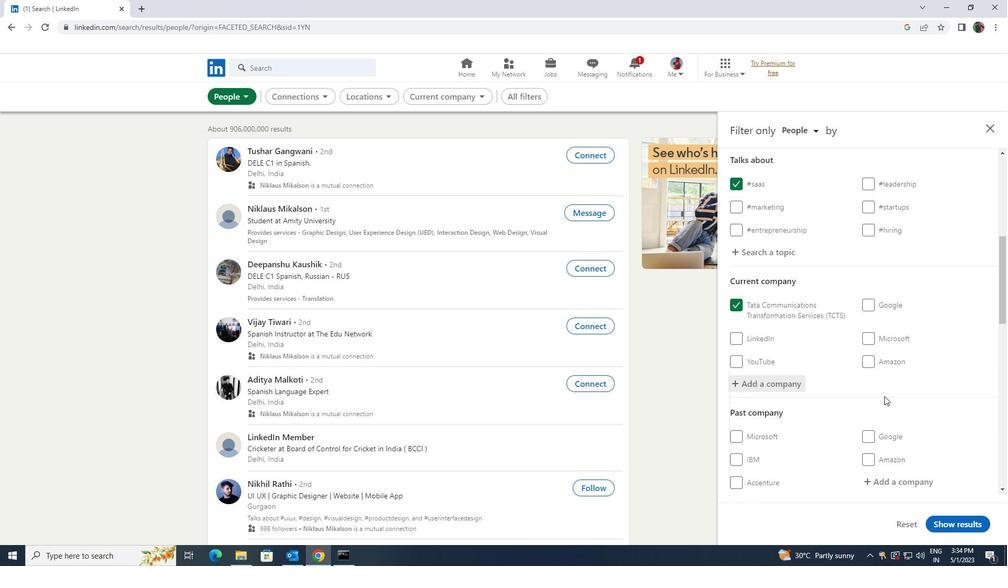 
Action: Mouse scrolled (884, 396) with delta (0, 0)
Screenshot: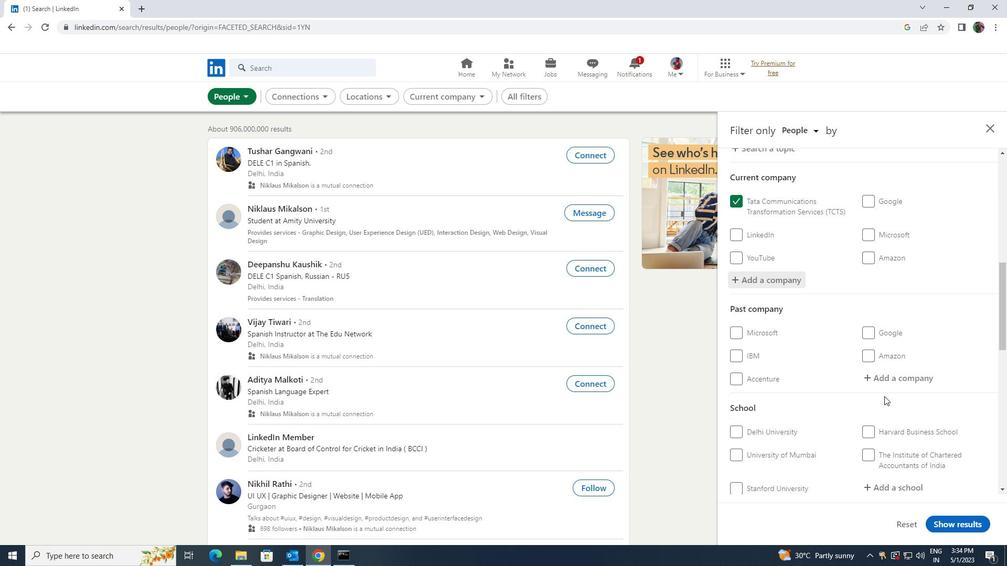 
Action: Mouse scrolled (884, 396) with delta (0, 0)
Screenshot: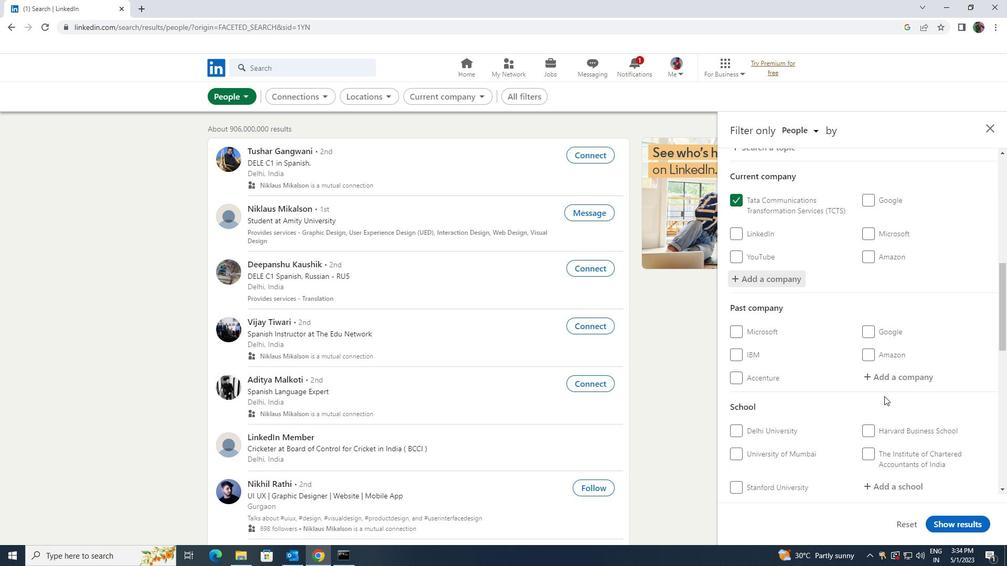
Action: Mouse moved to (883, 384)
Screenshot: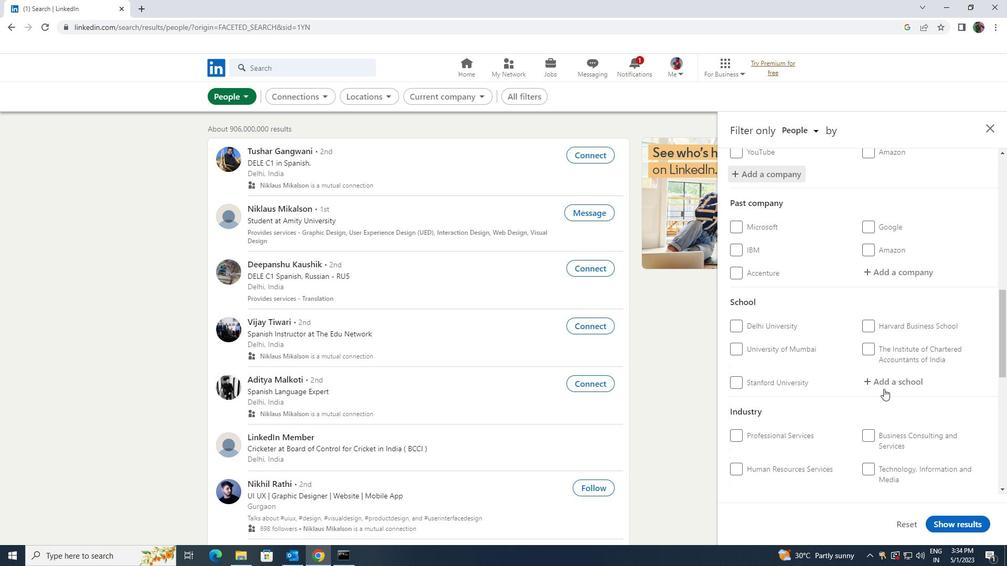 
Action: Mouse pressed left at (883, 384)
Screenshot: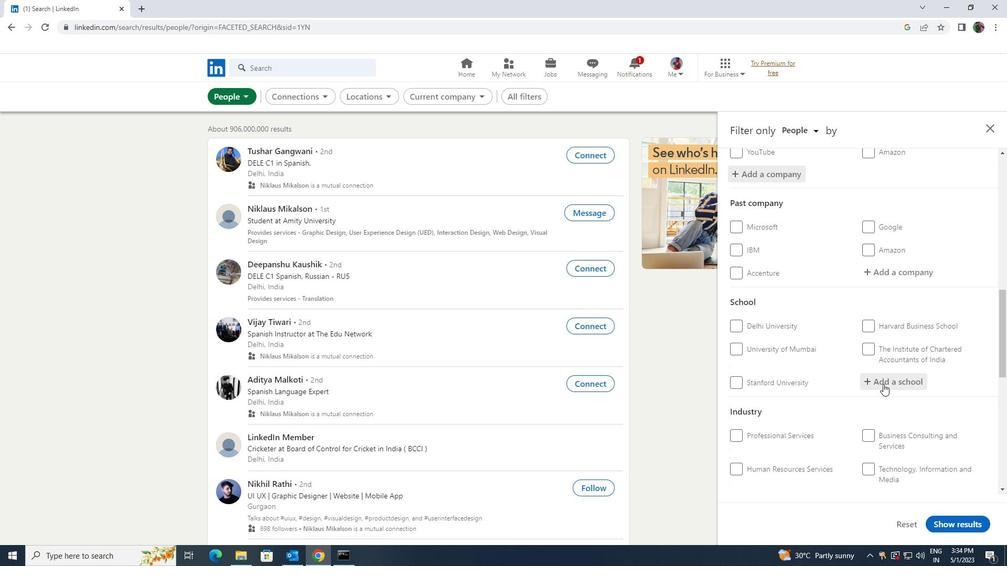 
Action: Key pressed <Key.shift>HINDU<Key.space><Key.shift>COLL
Screenshot: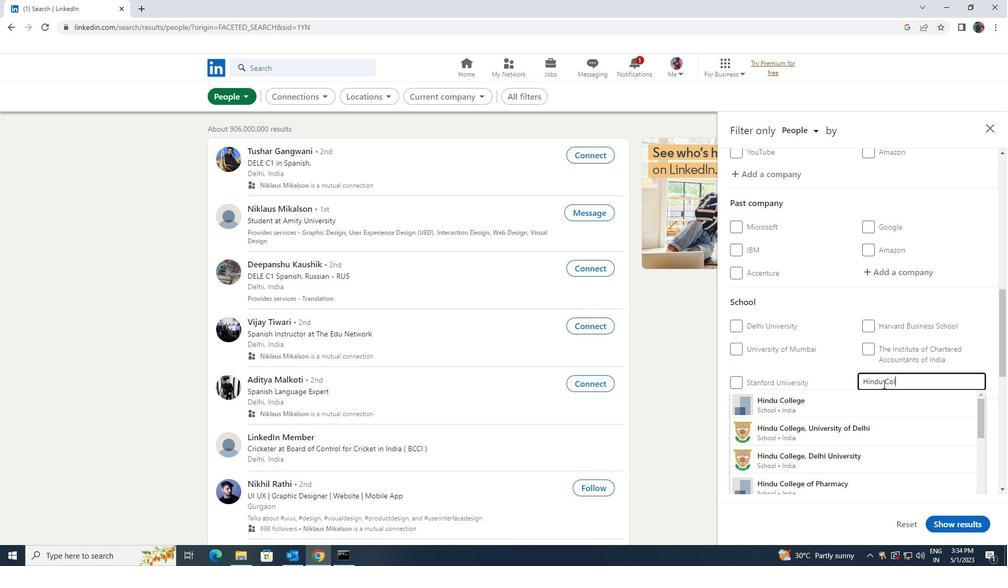 
Action: Mouse moved to (876, 424)
Screenshot: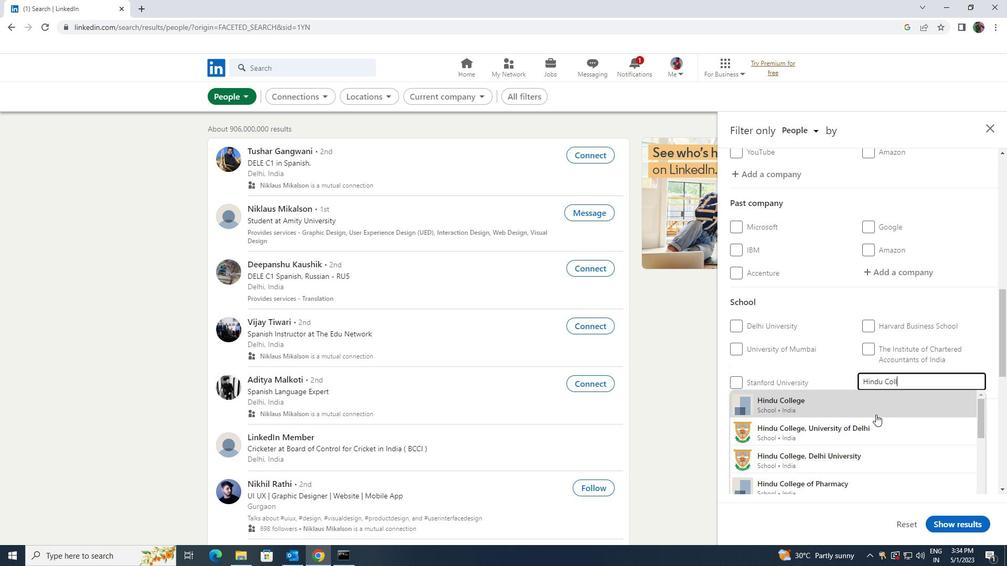 
Action: Mouse pressed left at (876, 424)
Screenshot: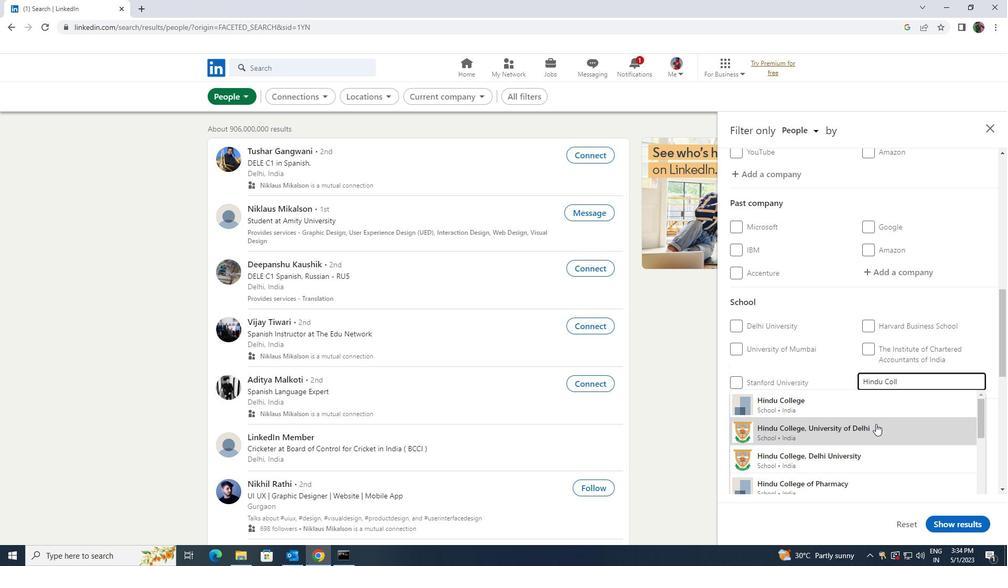 
Action: Mouse moved to (875, 424)
Screenshot: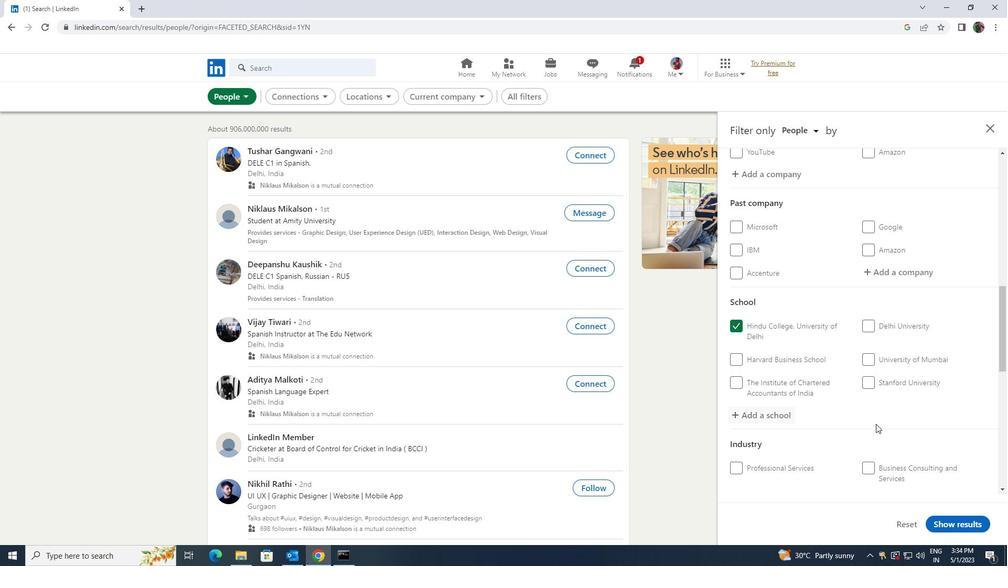 
Action: Mouse scrolled (875, 424) with delta (0, 0)
Screenshot: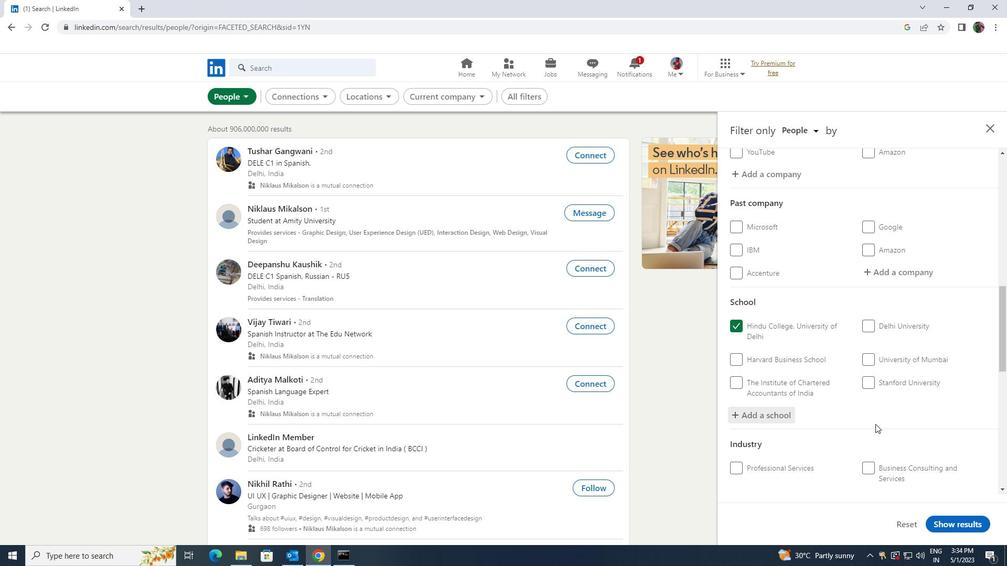 
Action: Mouse scrolled (875, 424) with delta (0, 0)
Screenshot: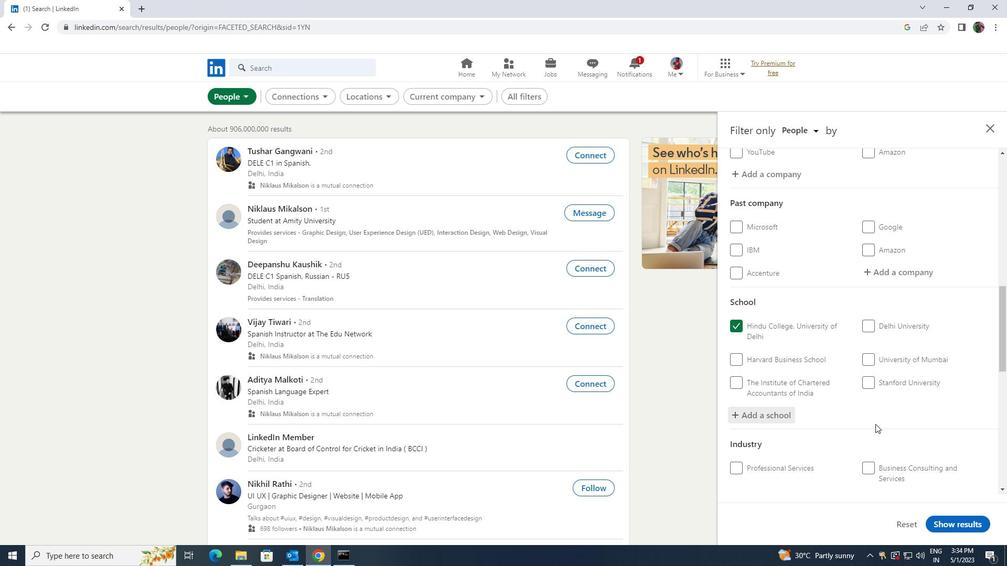 
Action: Mouse moved to (875, 424)
Screenshot: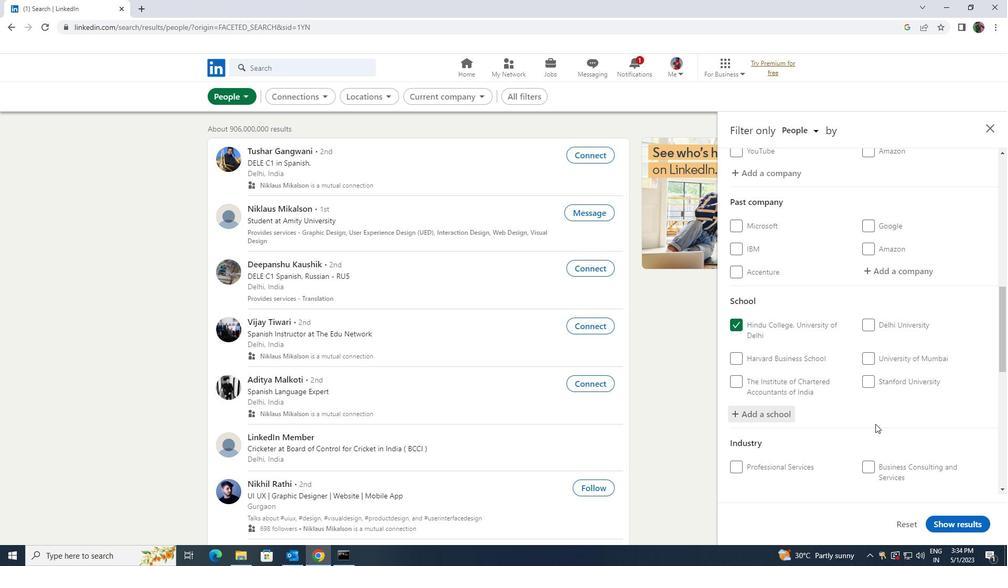 
Action: Mouse scrolled (875, 424) with delta (0, 0)
Screenshot: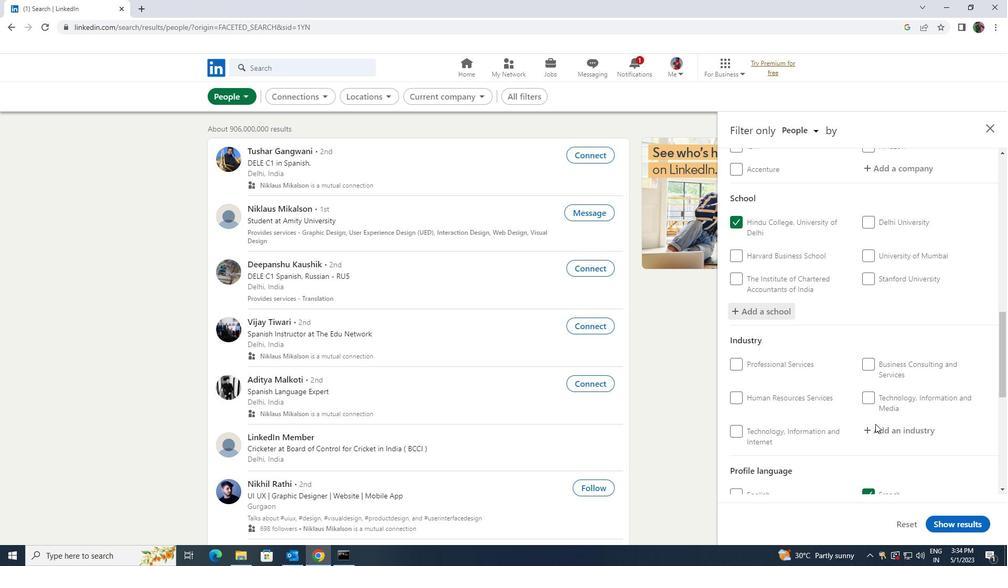 
Action: Mouse moved to (889, 379)
Screenshot: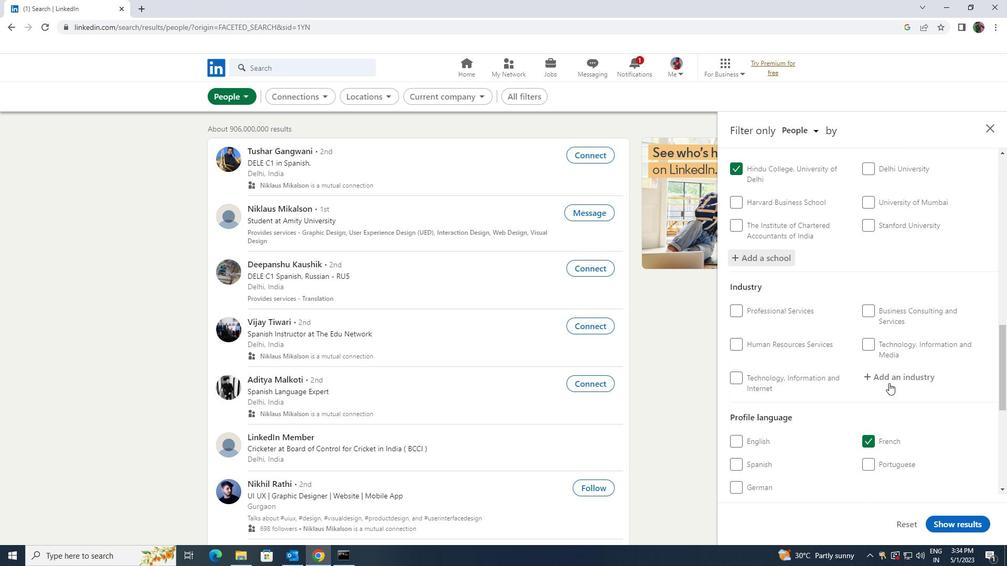 
Action: Mouse pressed left at (889, 379)
Screenshot: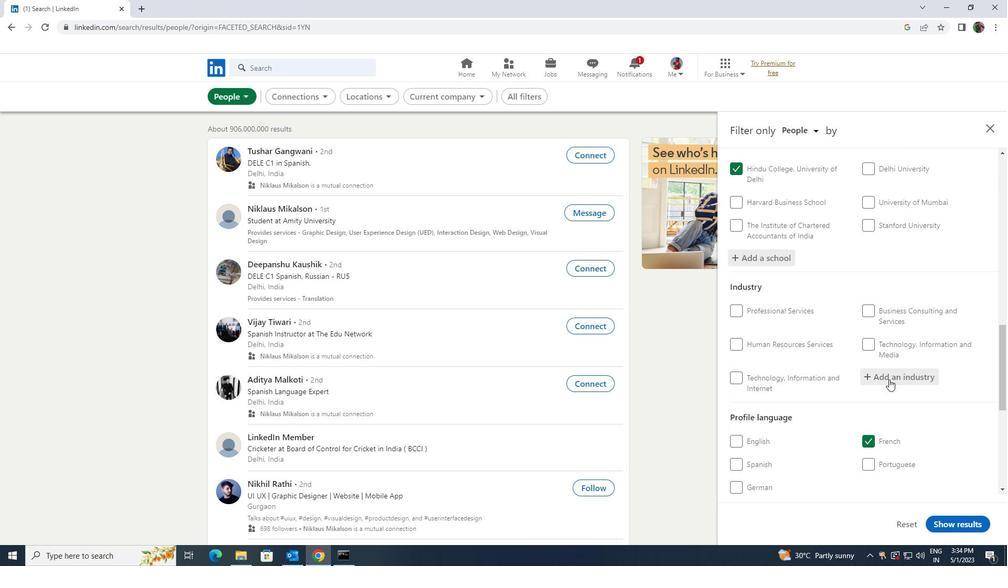 
Action: Key pressed <Key.shift>FOOD<Key.space>AND<Key.space><Key.shift>BE
Screenshot: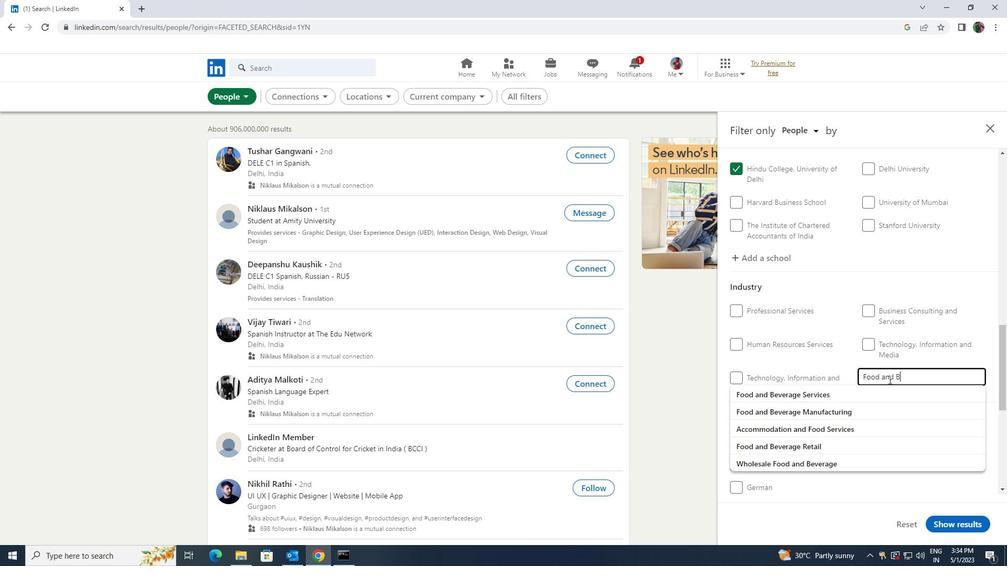 
Action: Mouse moved to (880, 392)
Screenshot: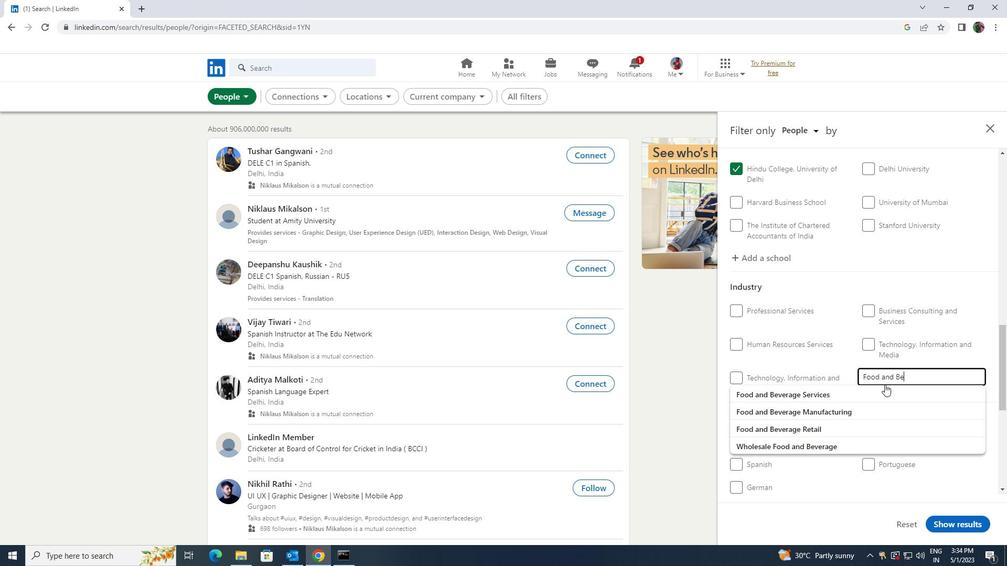 
Action: Mouse pressed left at (880, 392)
Screenshot: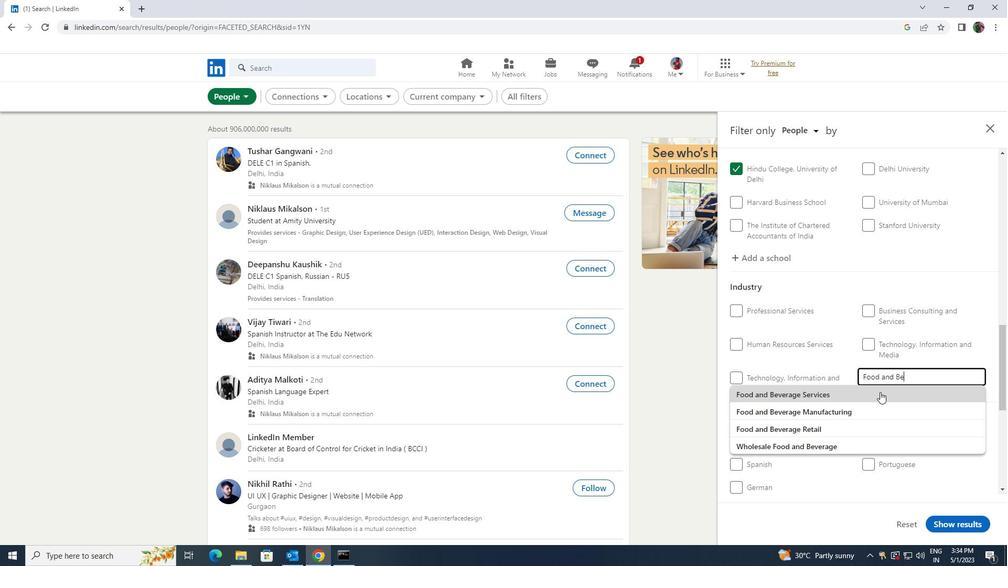 
Action: Mouse scrolled (880, 392) with delta (0, 0)
Screenshot: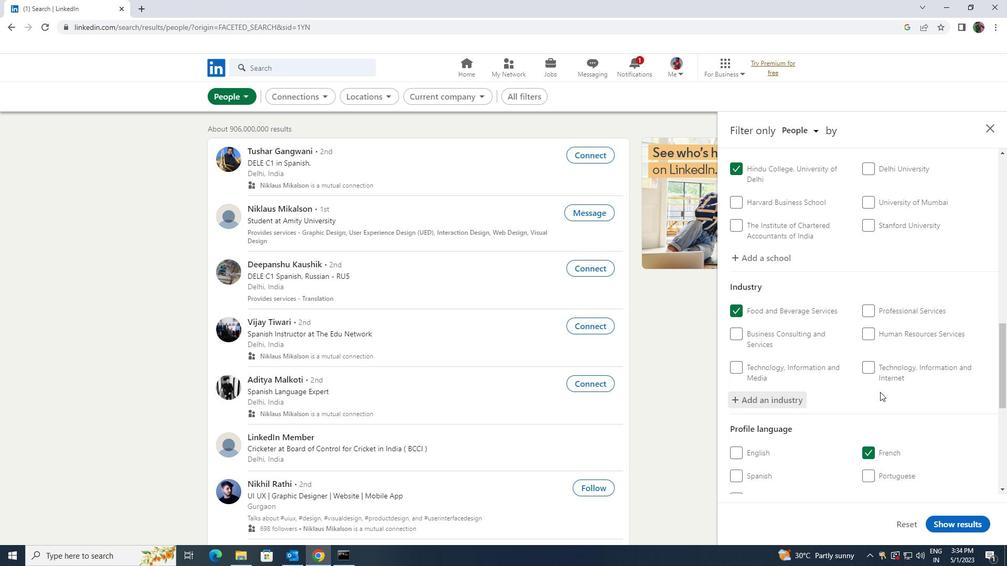 
Action: Mouse scrolled (880, 392) with delta (0, 0)
Screenshot: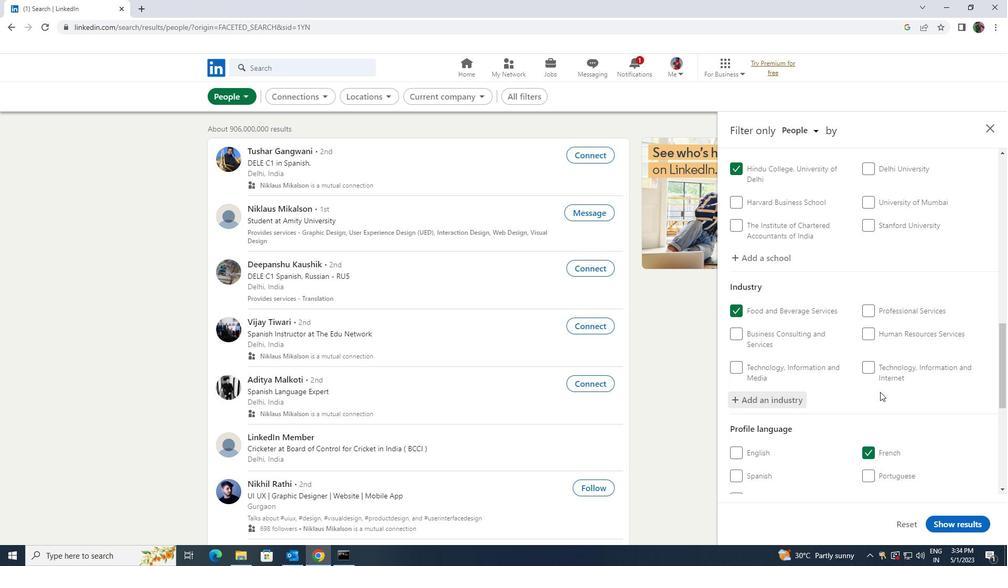 
Action: Mouse scrolled (880, 392) with delta (0, 0)
Screenshot: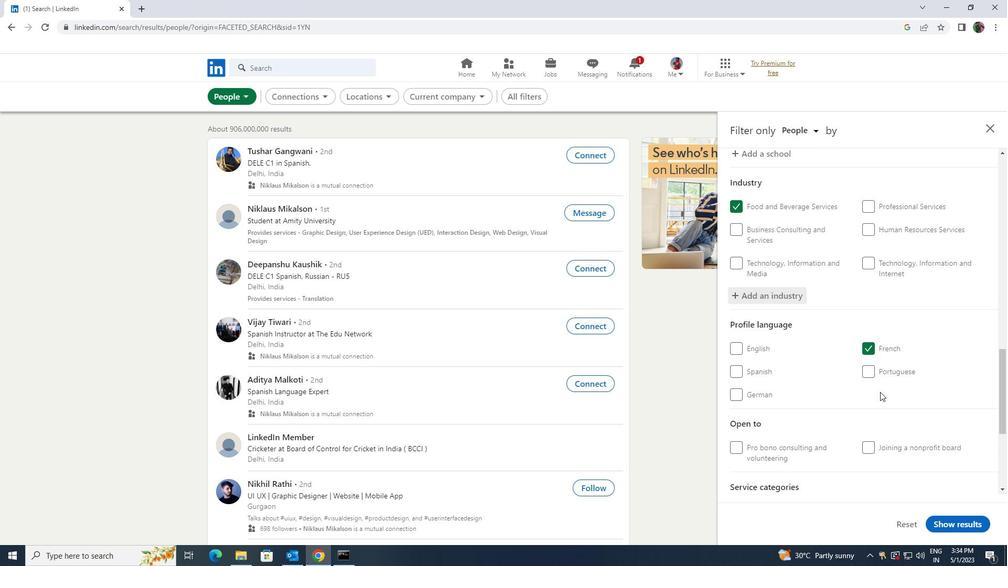 
Action: Mouse scrolled (880, 392) with delta (0, 0)
Screenshot: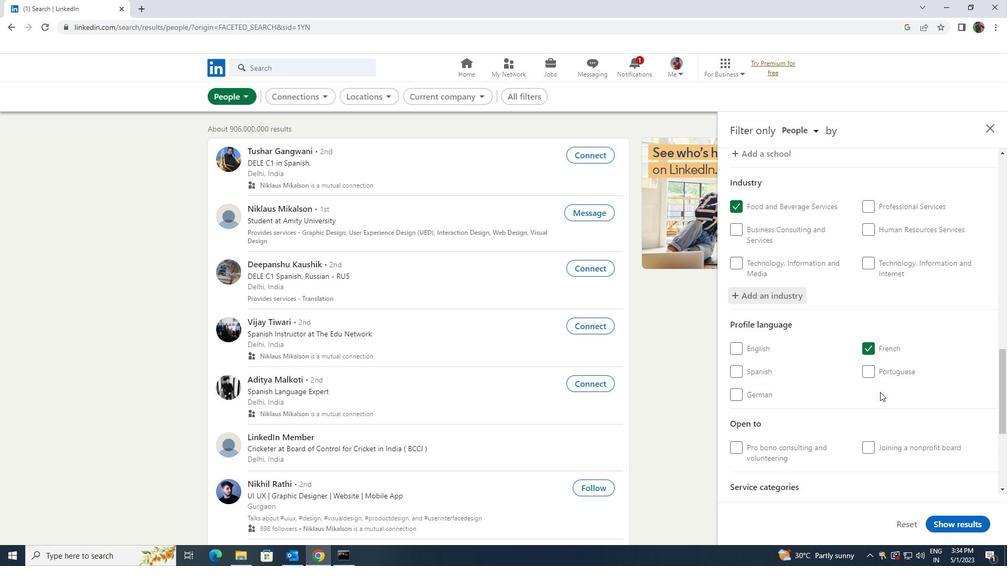 
Action: Mouse scrolled (880, 392) with delta (0, 0)
Screenshot: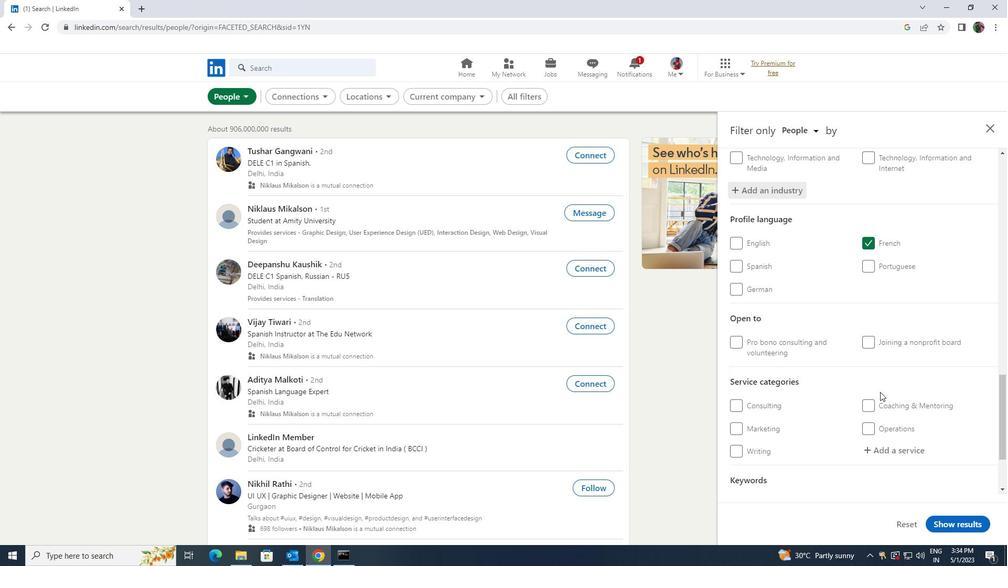 
Action: Mouse scrolled (880, 392) with delta (0, 0)
Screenshot: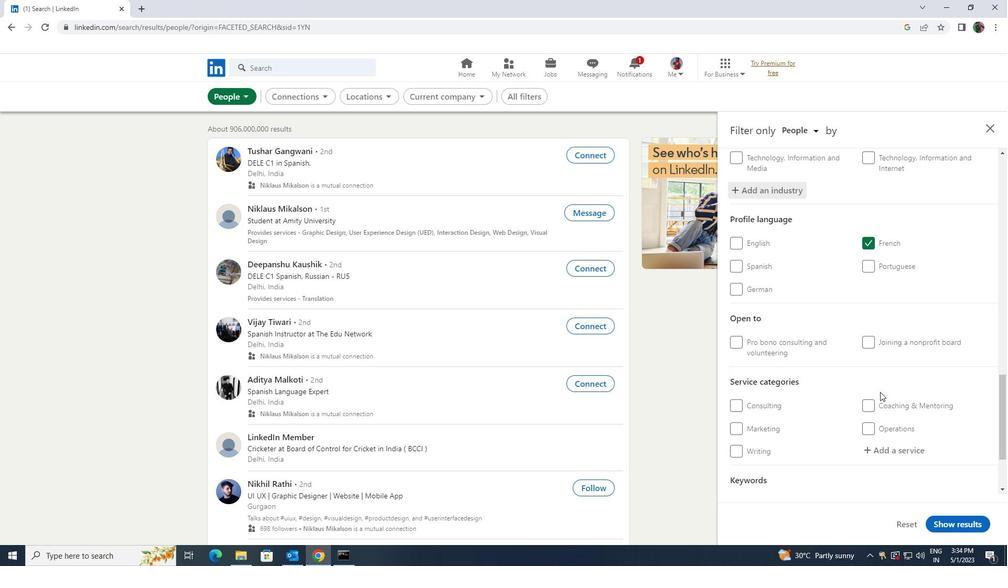 
Action: Mouse moved to (894, 341)
Screenshot: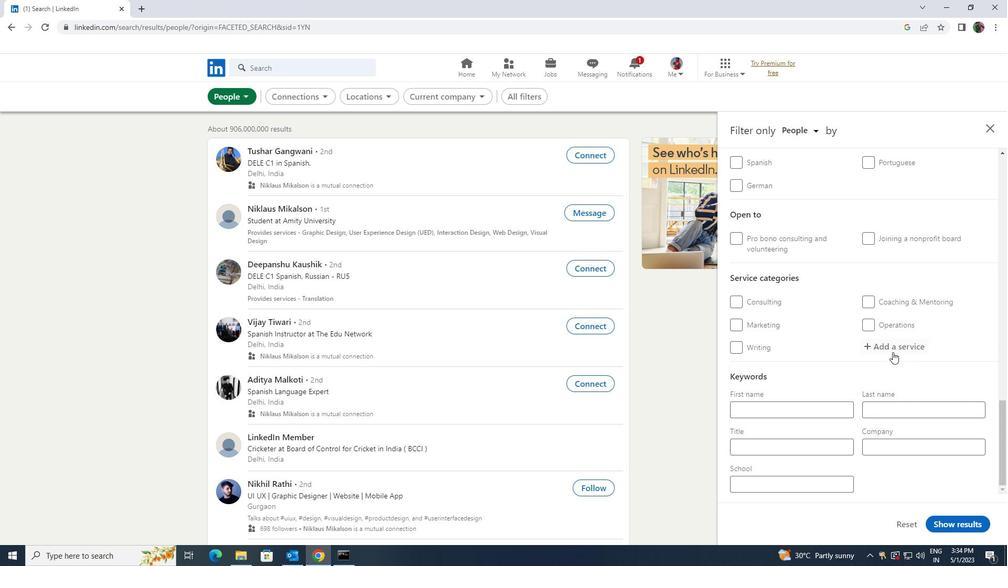
Action: Mouse pressed left at (894, 341)
Screenshot: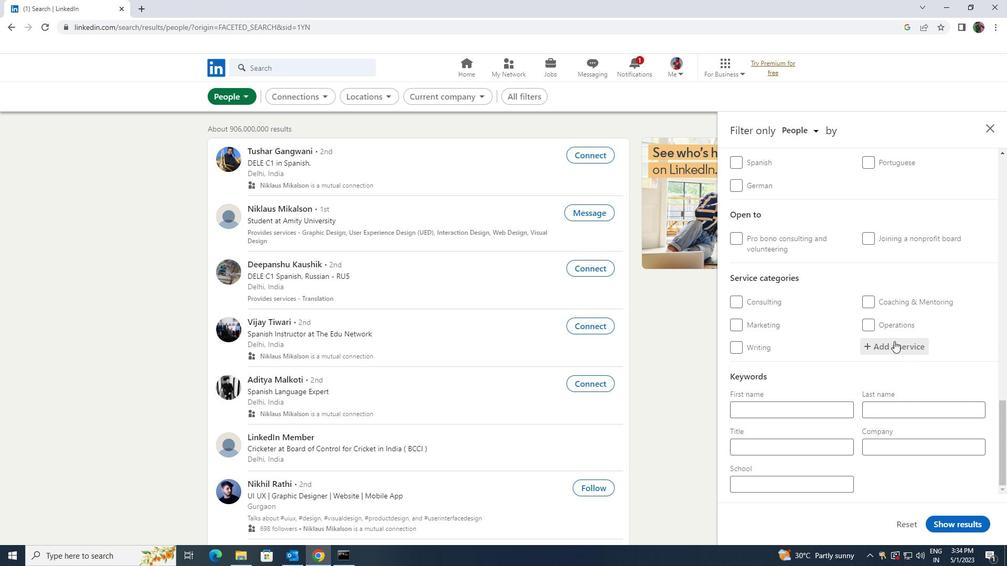 
Action: Key pressed <Key.shift><Key.shift><Key.shift><Key.shift><Key.shift><Key.shift><Key.shift>CATERING
Screenshot: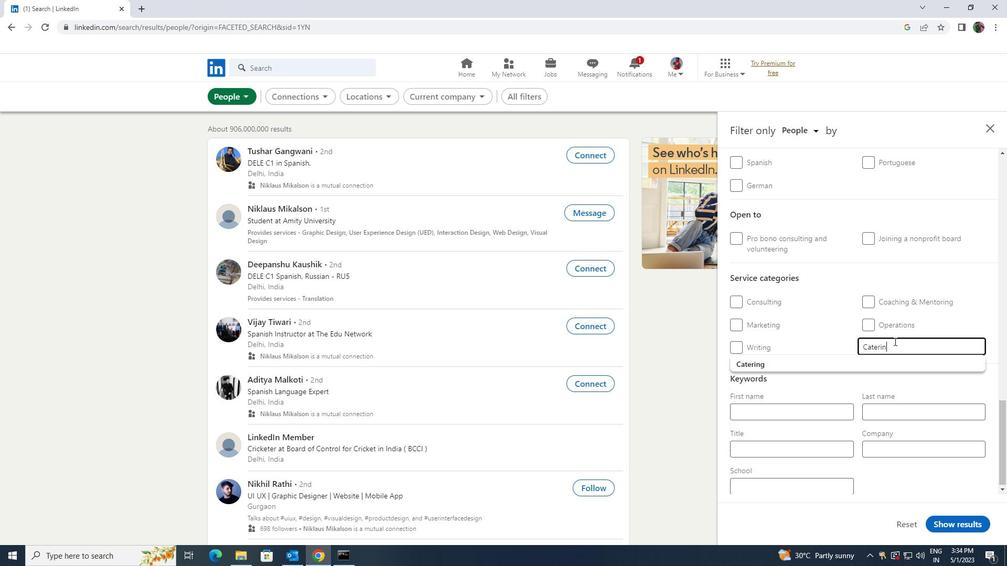 
Action: Mouse moved to (885, 366)
Screenshot: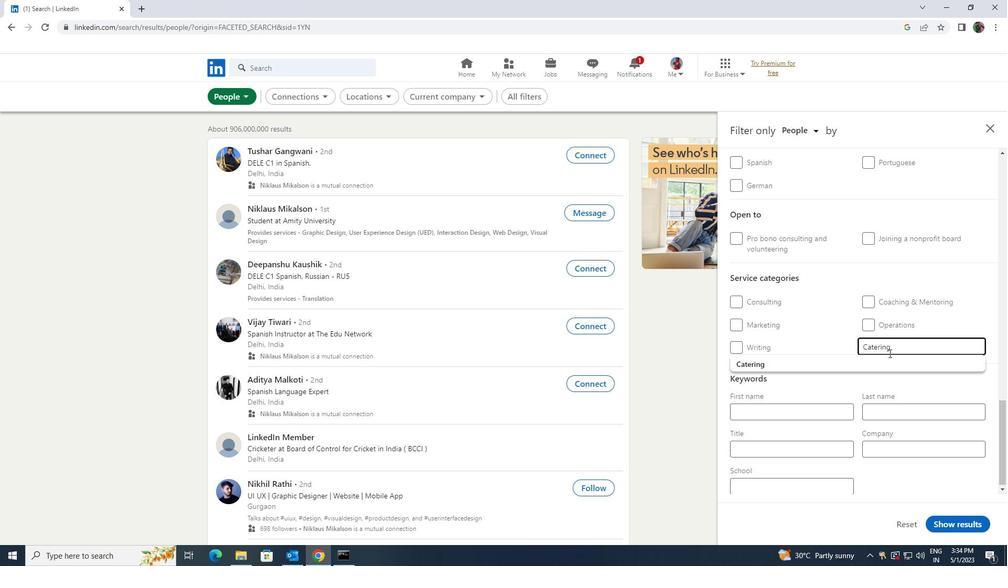 
Action: Mouse pressed left at (885, 366)
Screenshot: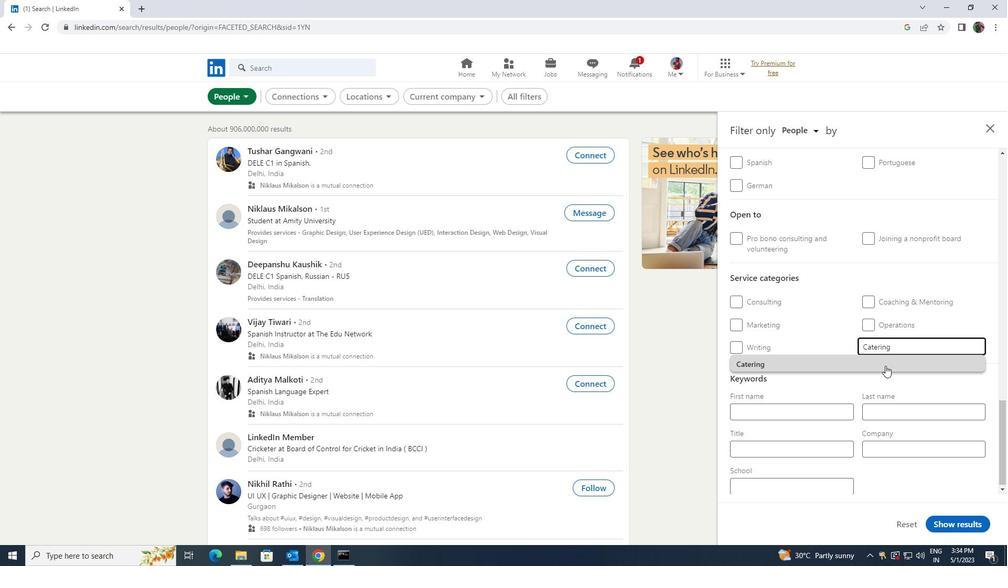 
Action: Mouse scrolled (885, 365) with delta (0, 0)
Screenshot: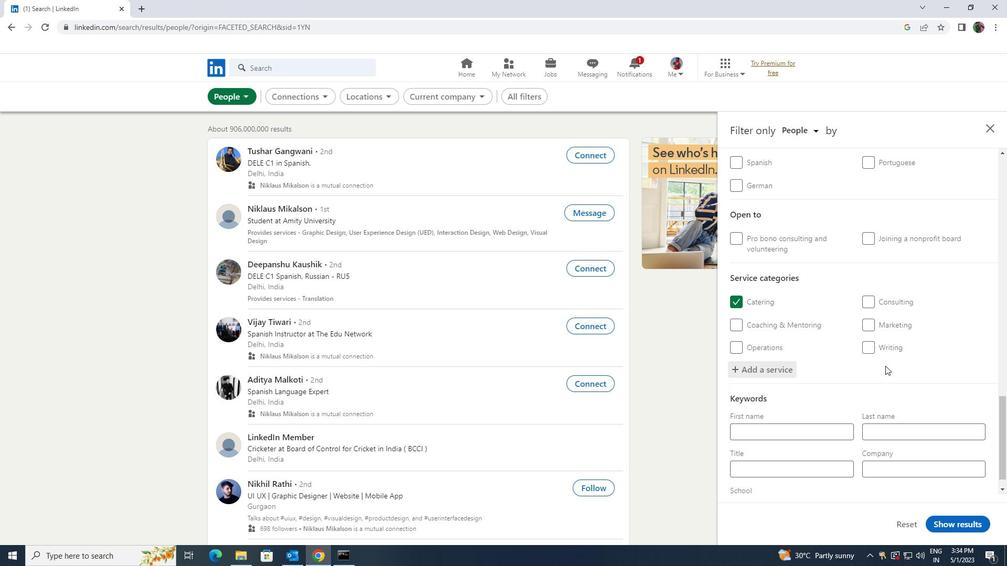 
Action: Mouse scrolled (885, 365) with delta (0, 0)
Screenshot: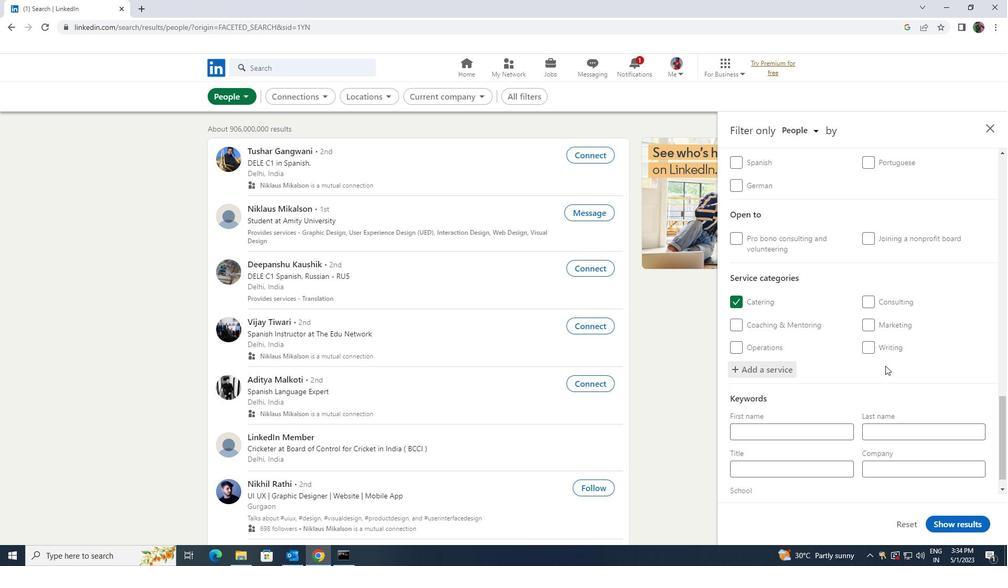 
Action: Mouse scrolled (885, 365) with delta (0, 0)
Screenshot: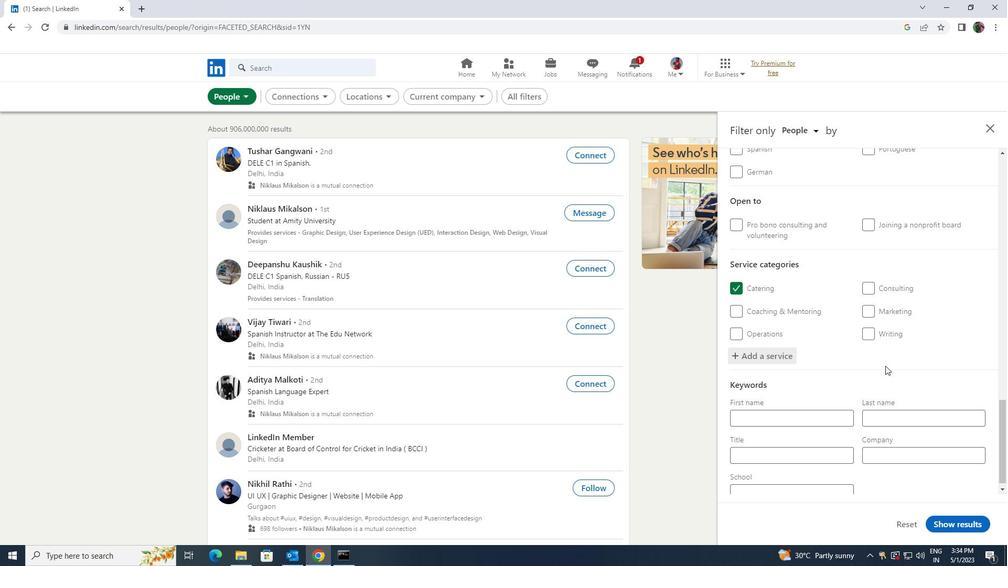 
Action: Mouse scrolled (885, 365) with delta (0, 0)
Screenshot: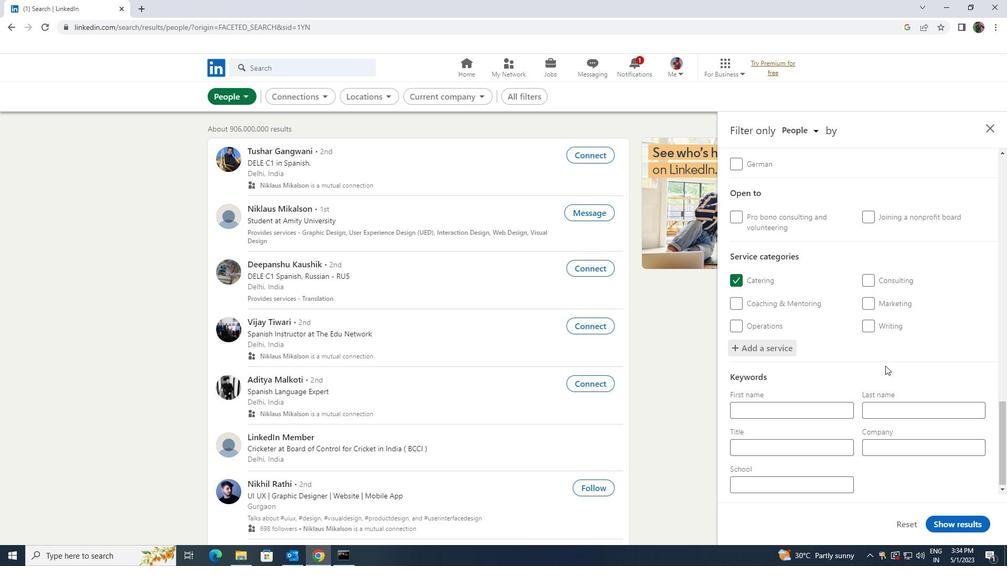 
Action: Mouse scrolled (885, 365) with delta (0, 0)
Screenshot: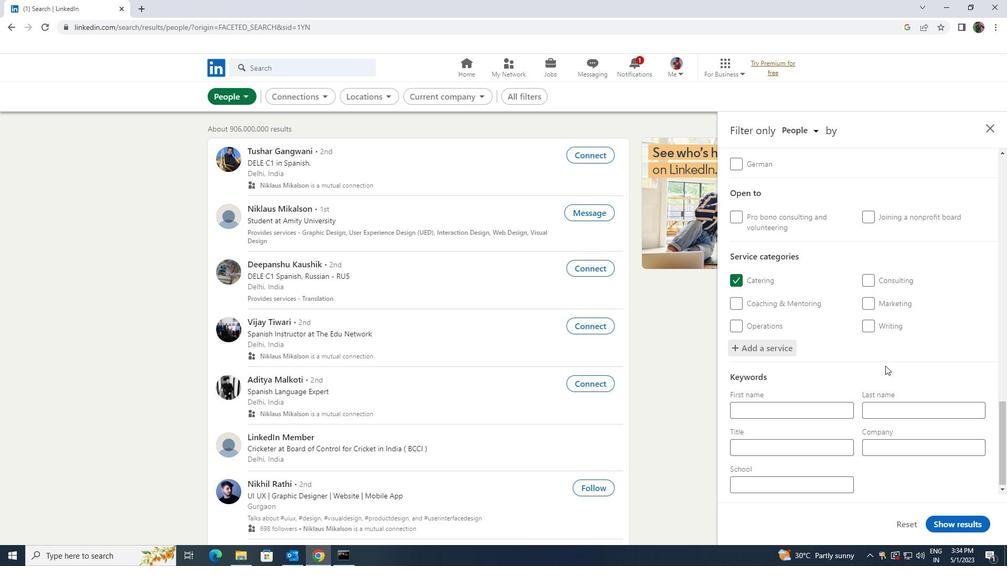 
Action: Mouse moved to (843, 451)
Screenshot: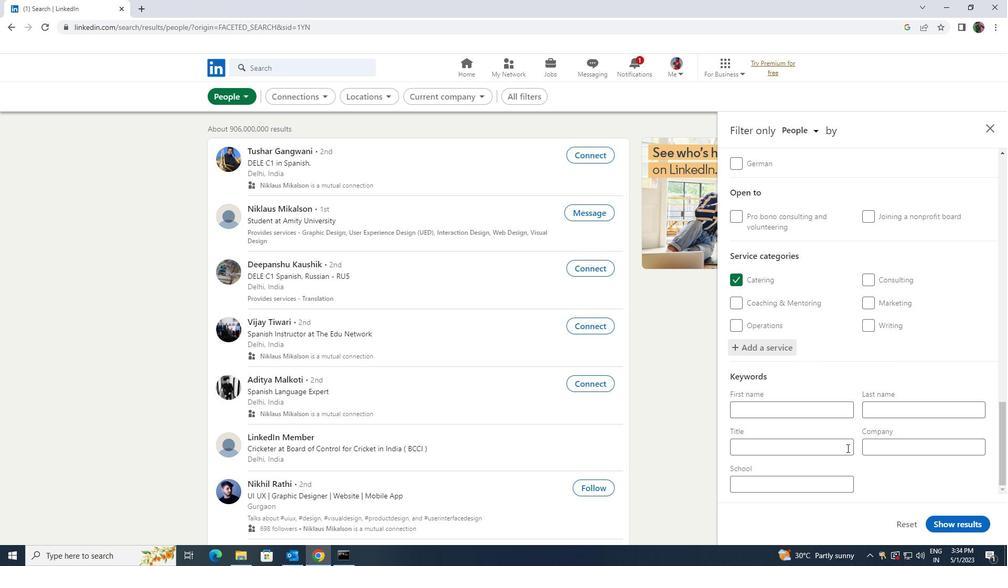 
Action: Mouse pressed left at (843, 451)
Screenshot: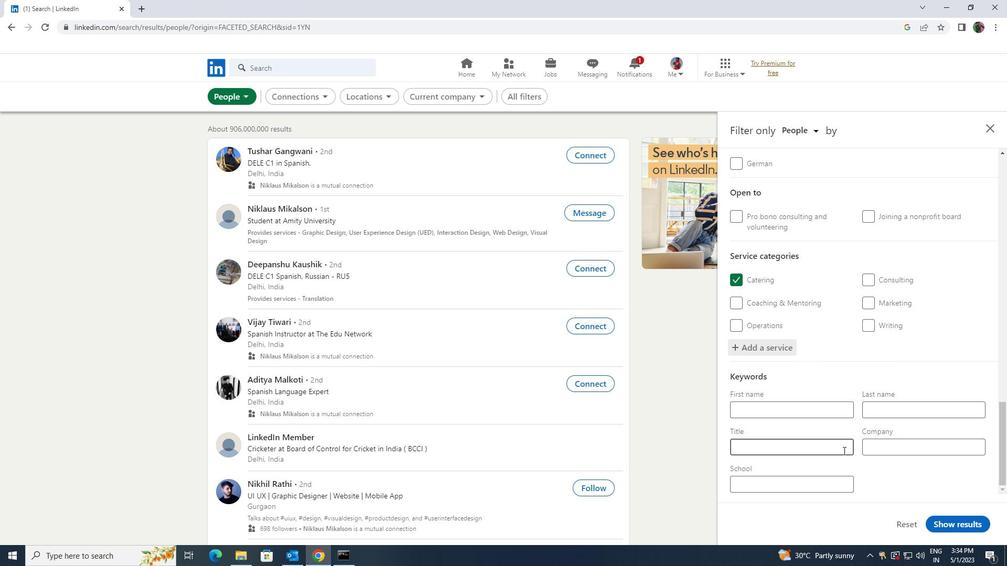 
Action: Mouse moved to (575, 323)
Screenshot: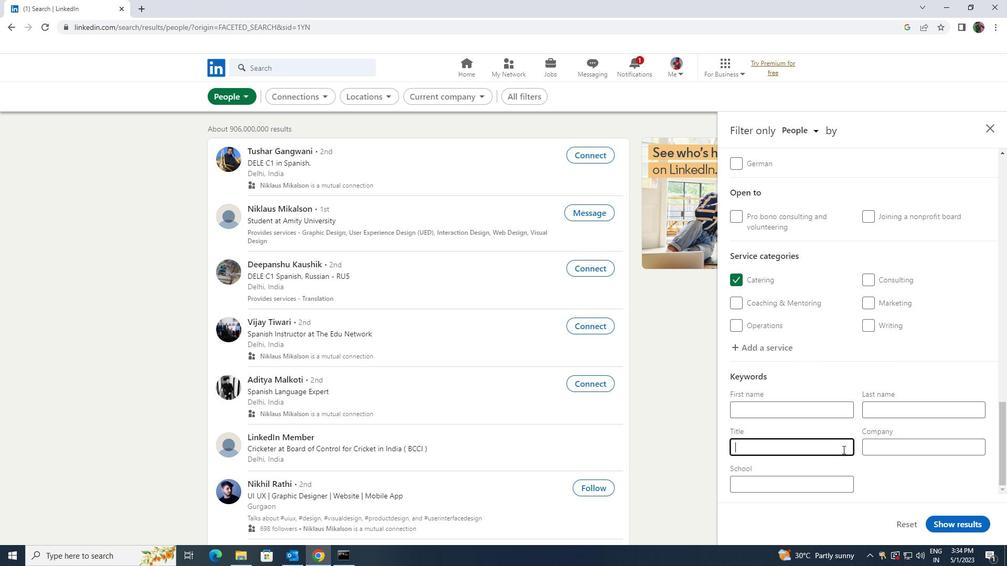 
Action: Key pressed <Key.shift>PHYSICAL<Key.space><Key.shift>THERPIST
Screenshot: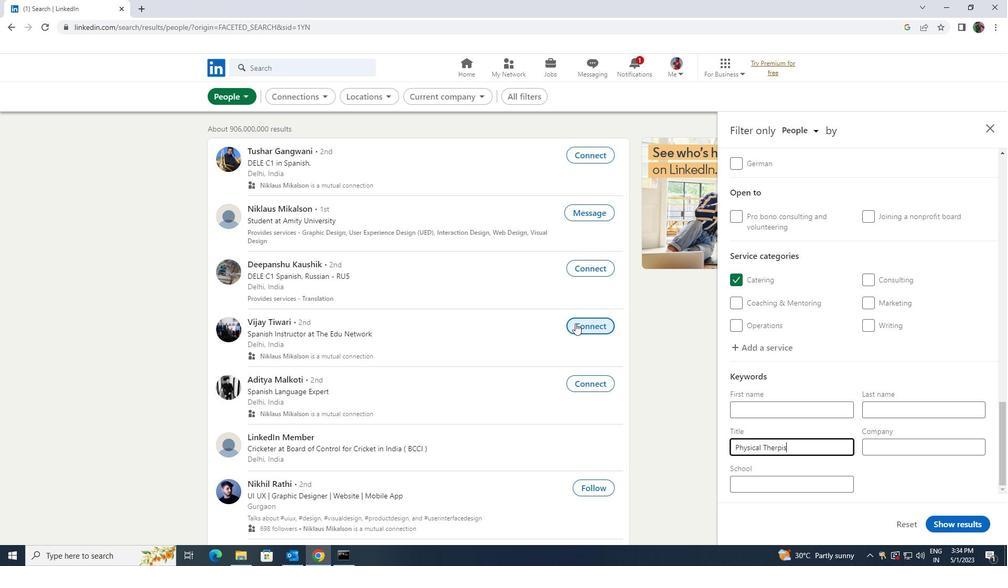 
Action: Mouse moved to (950, 528)
Screenshot: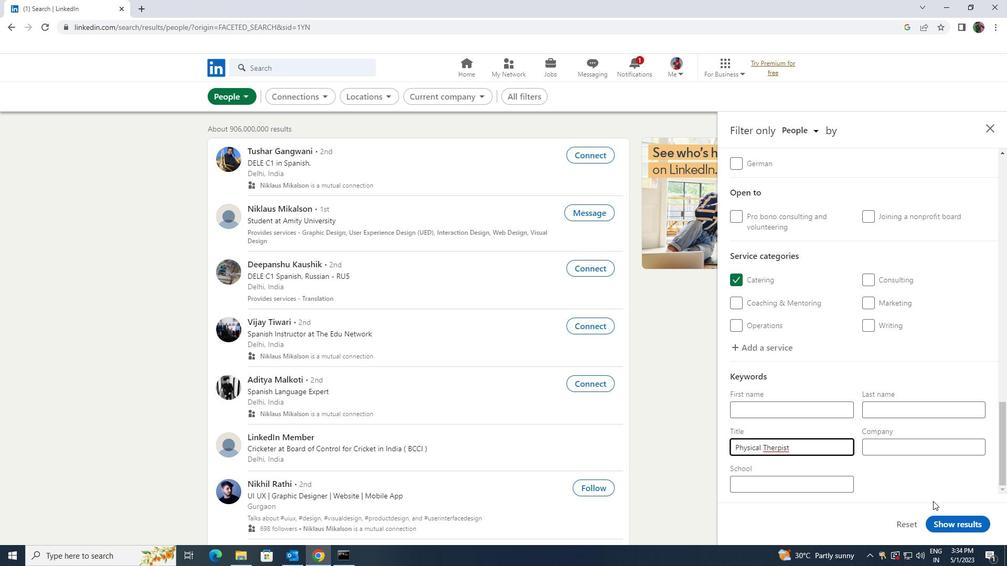 
Action: Mouse pressed left at (950, 528)
Screenshot: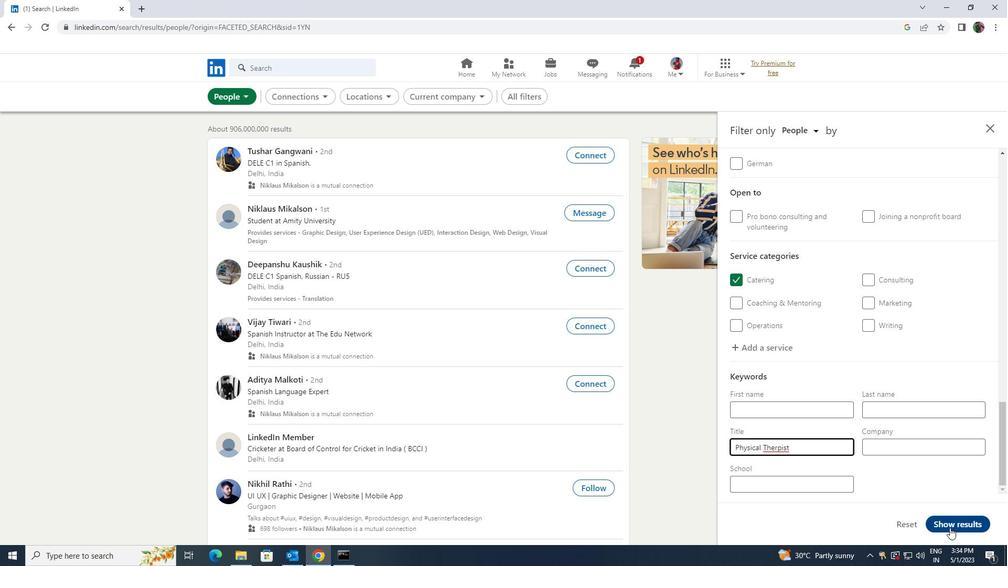 
